 Task: Manage the "News details" page in the site builder.
Action: Mouse moved to (977, 70)
Screenshot: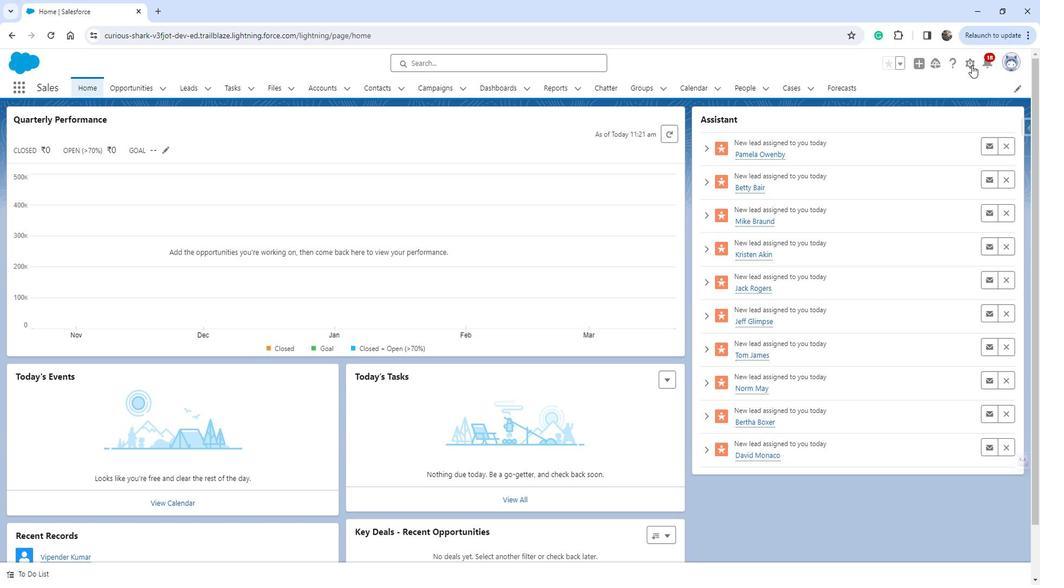 
Action: Mouse pressed left at (977, 70)
Screenshot: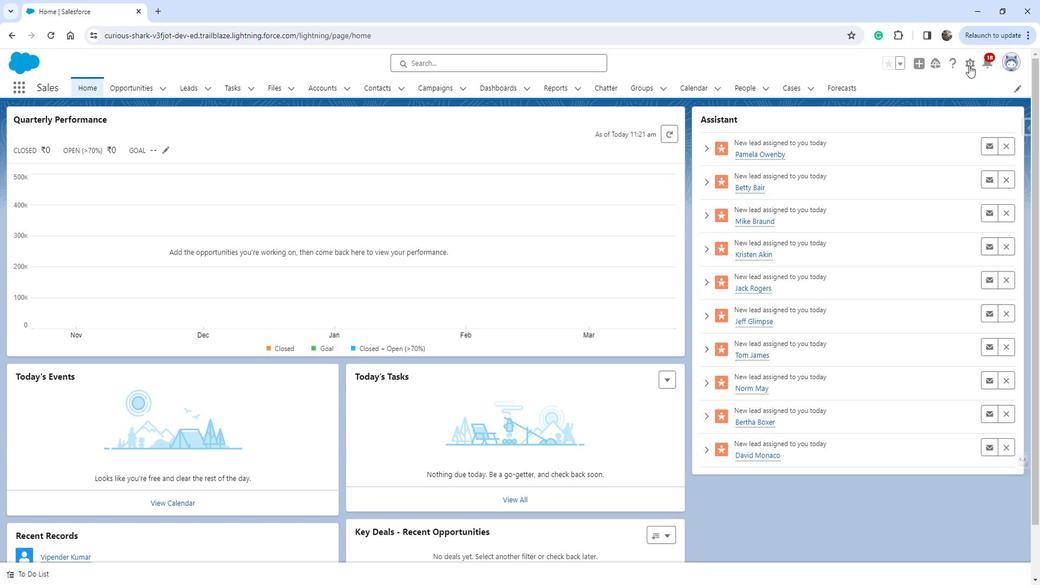 
Action: Mouse moved to (932, 104)
Screenshot: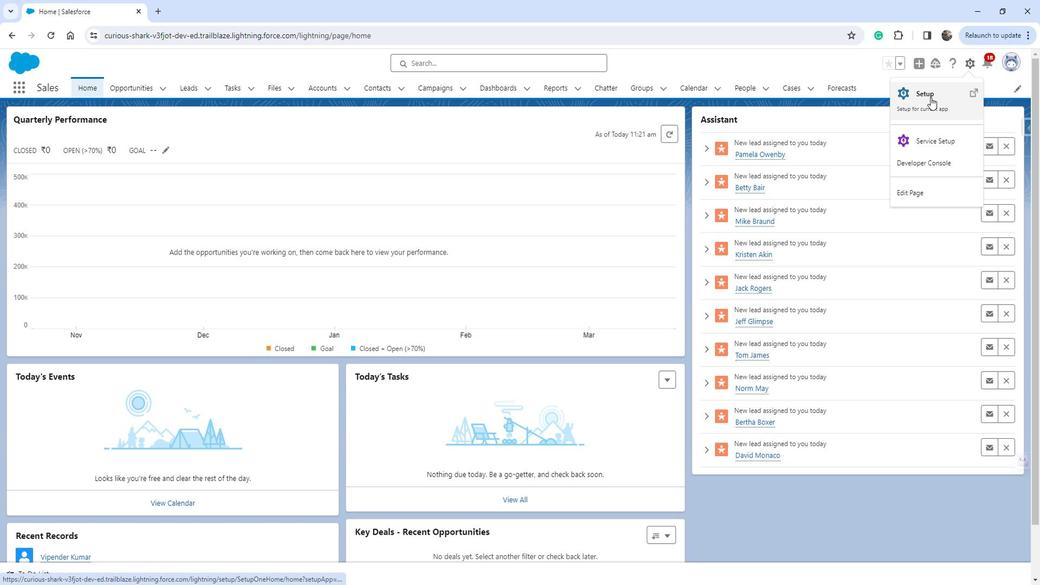 
Action: Mouse pressed left at (932, 104)
Screenshot: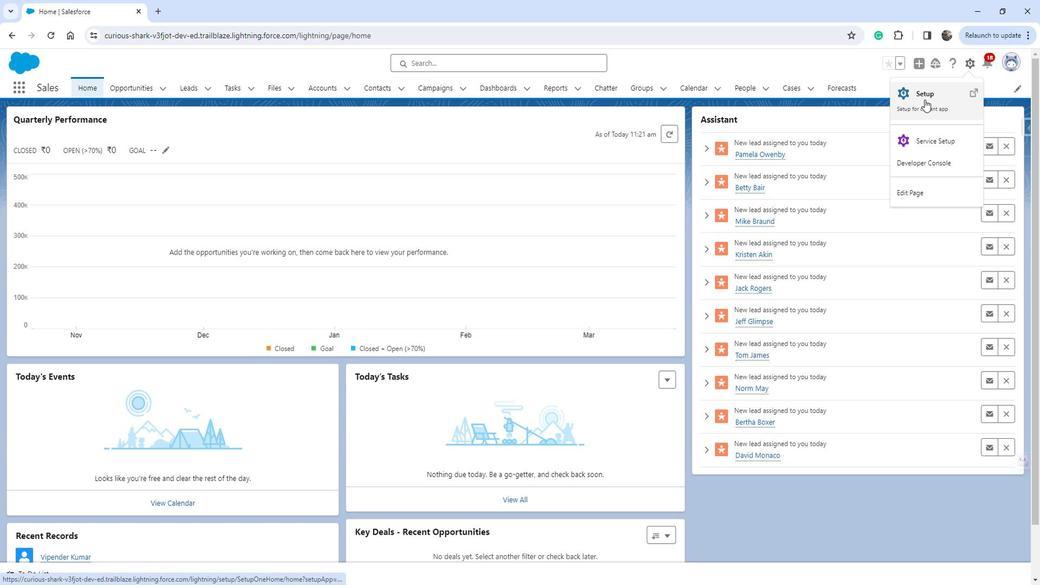 
Action: Mouse moved to (88, 332)
Screenshot: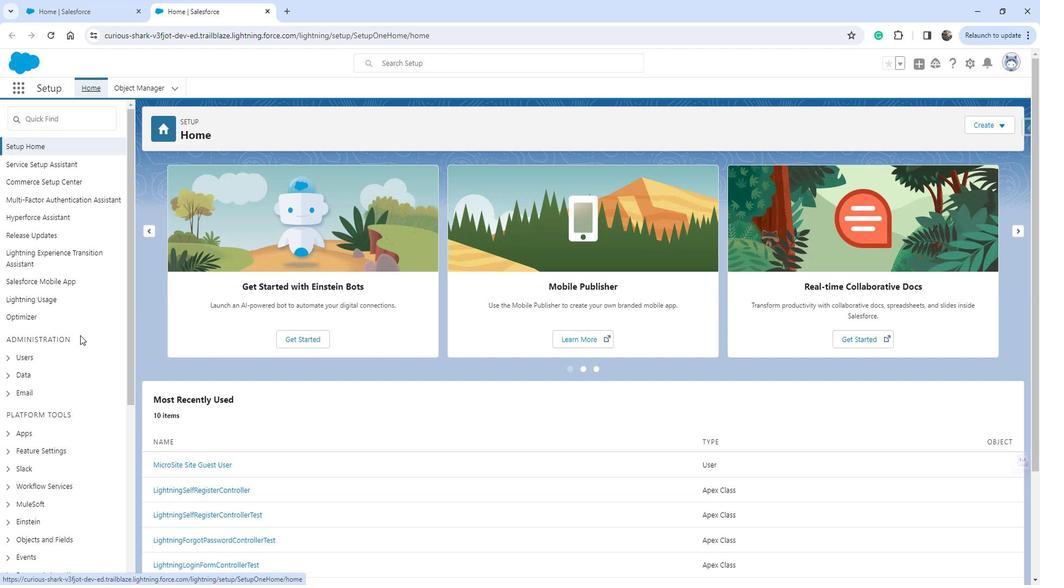 
Action: Mouse scrolled (88, 332) with delta (0, 0)
Screenshot: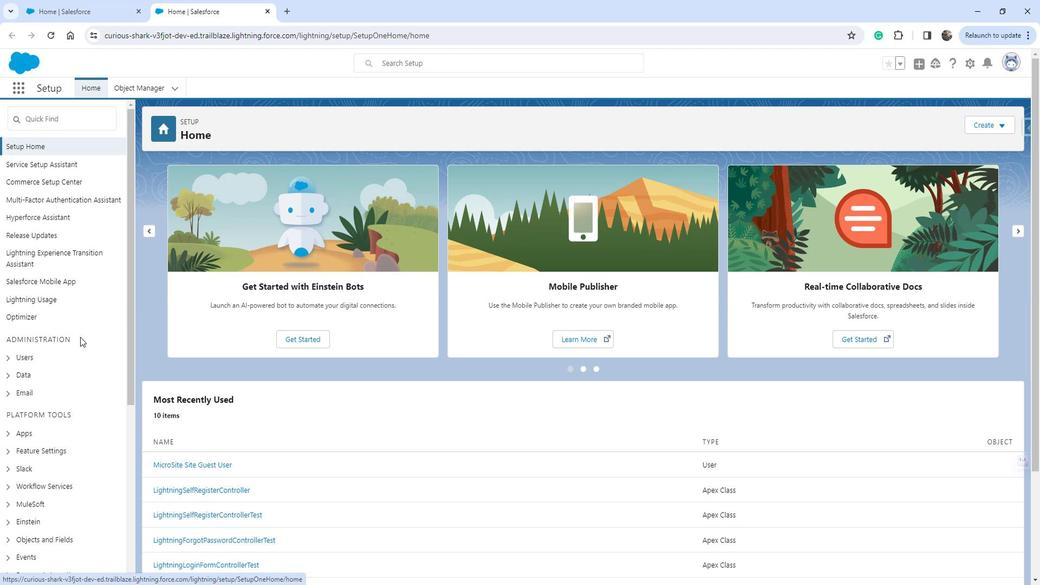 
Action: Mouse scrolled (88, 332) with delta (0, 0)
Screenshot: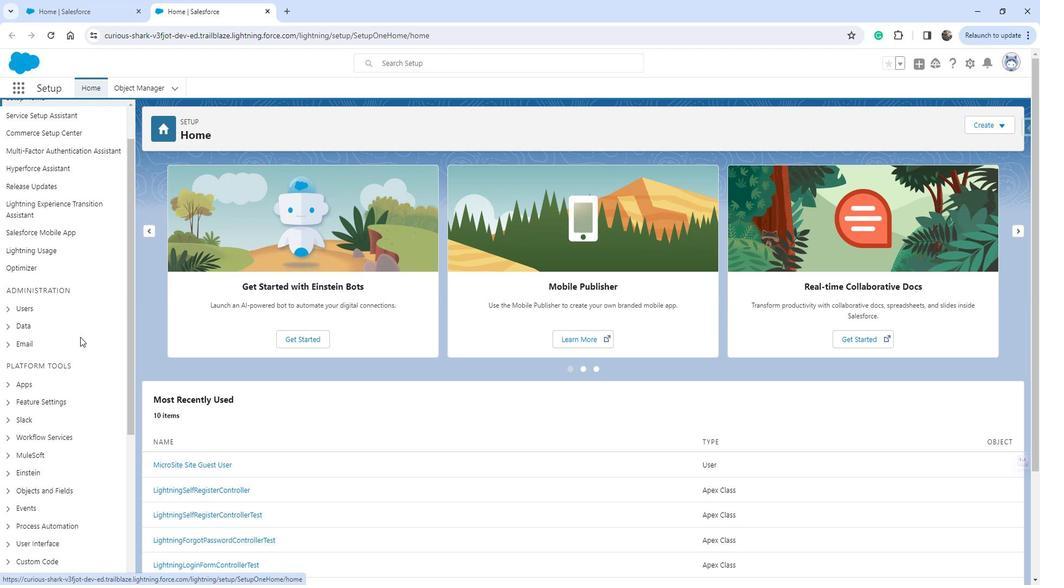 
Action: Mouse moved to (12, 333)
Screenshot: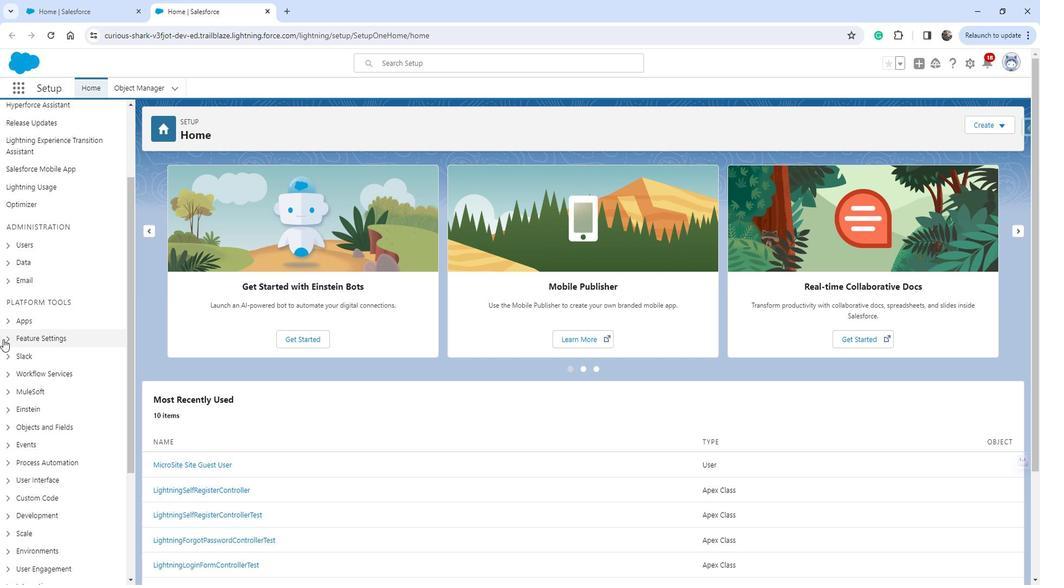 
Action: Mouse pressed left at (12, 333)
Screenshot: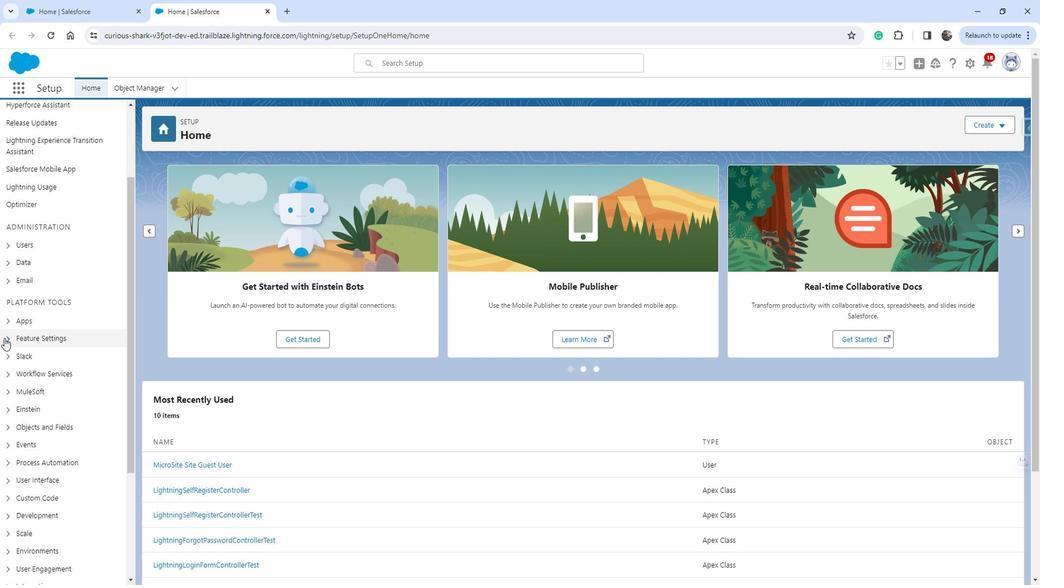 
Action: Mouse moved to (83, 341)
Screenshot: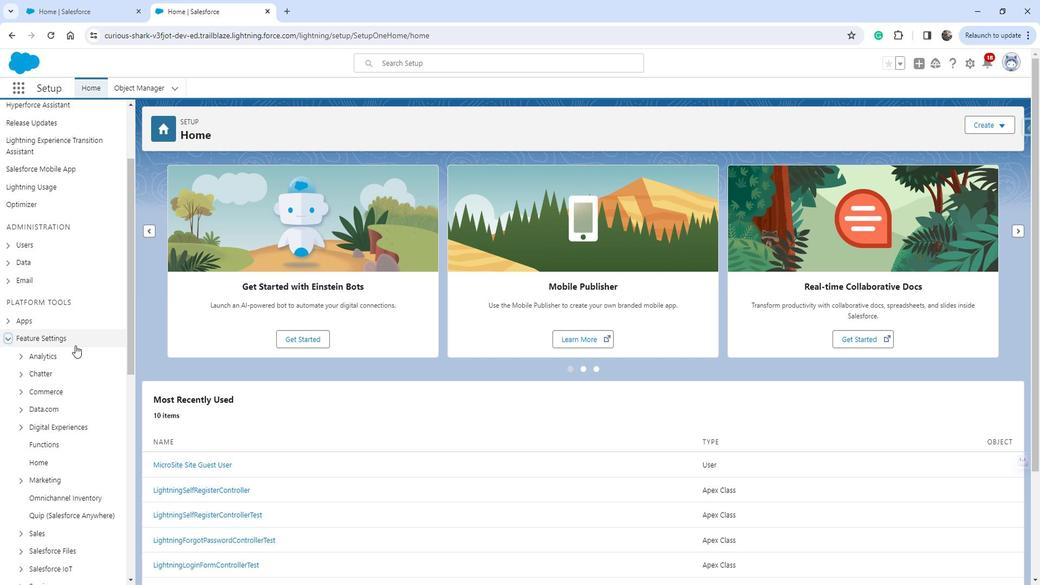 
Action: Mouse scrolled (83, 340) with delta (0, 0)
Screenshot: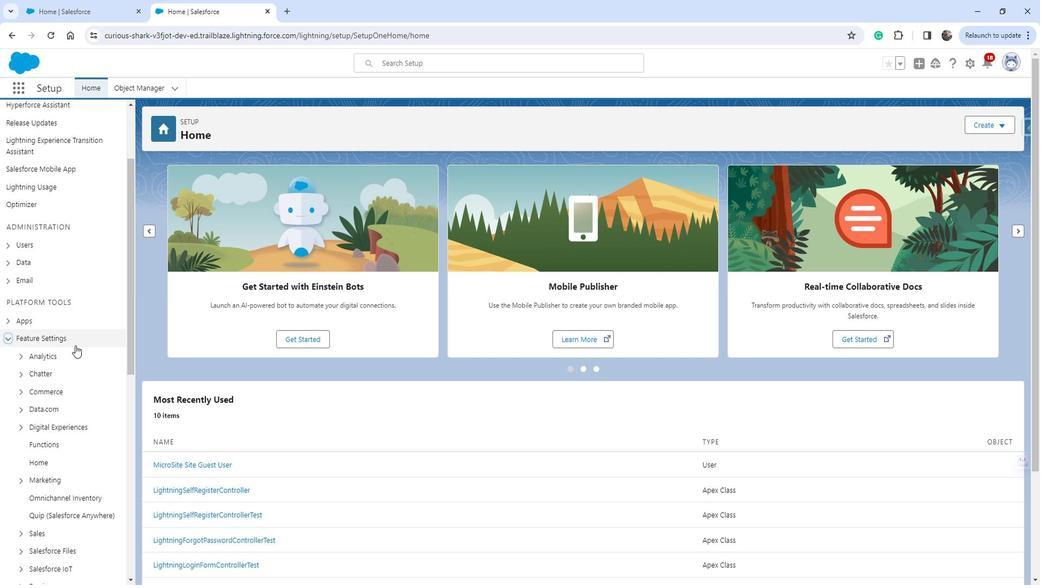 
Action: Mouse scrolled (83, 340) with delta (0, 0)
Screenshot: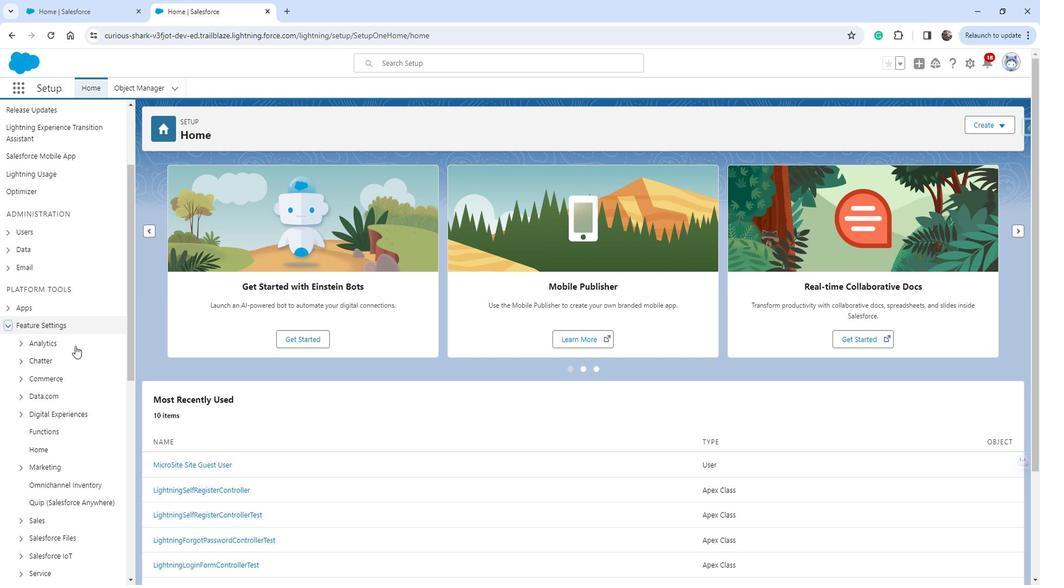 
Action: Mouse moved to (30, 312)
Screenshot: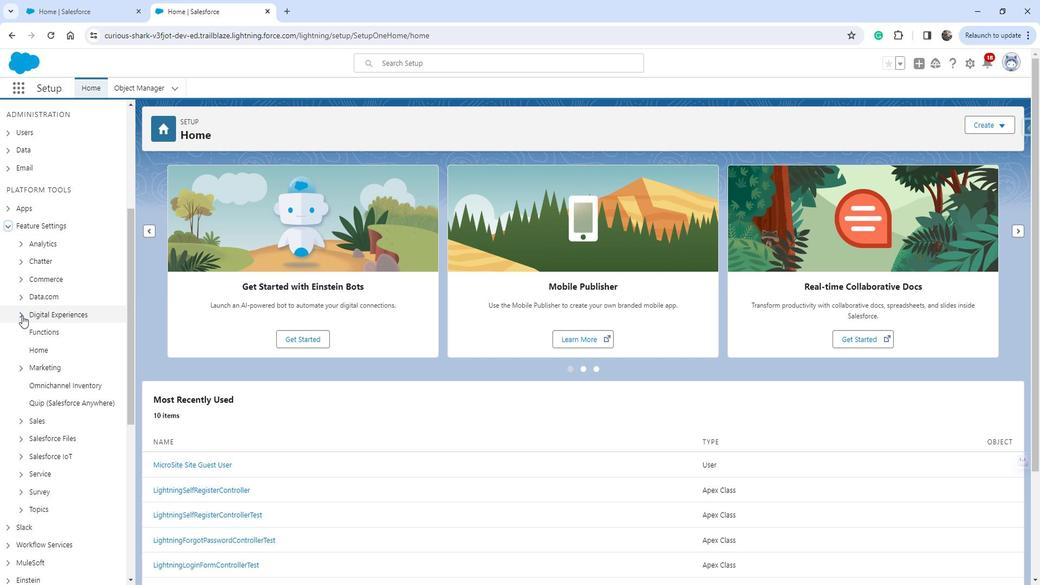 
Action: Mouse pressed left at (30, 312)
Screenshot: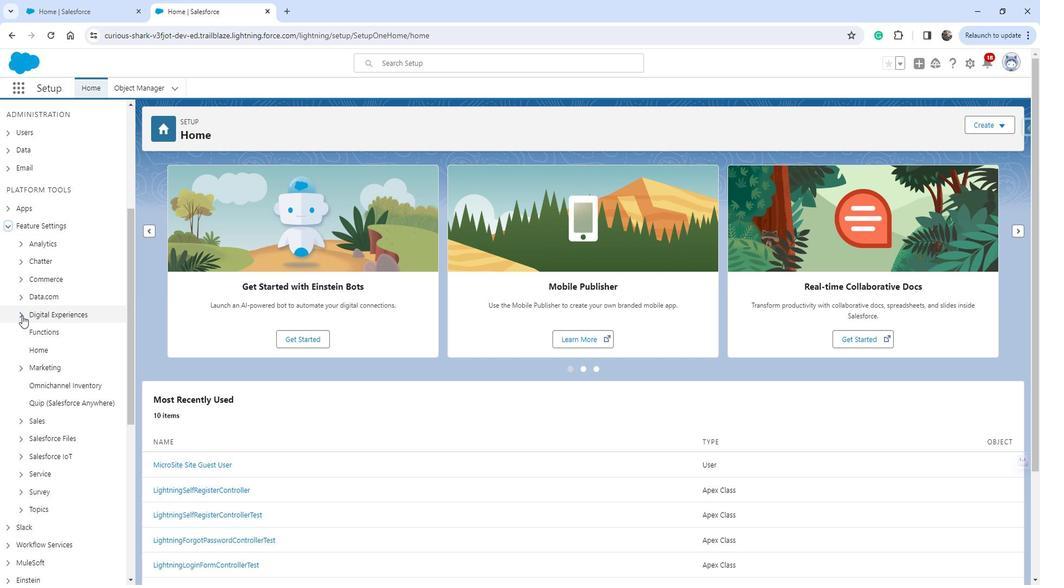 
Action: Mouse moved to (55, 326)
Screenshot: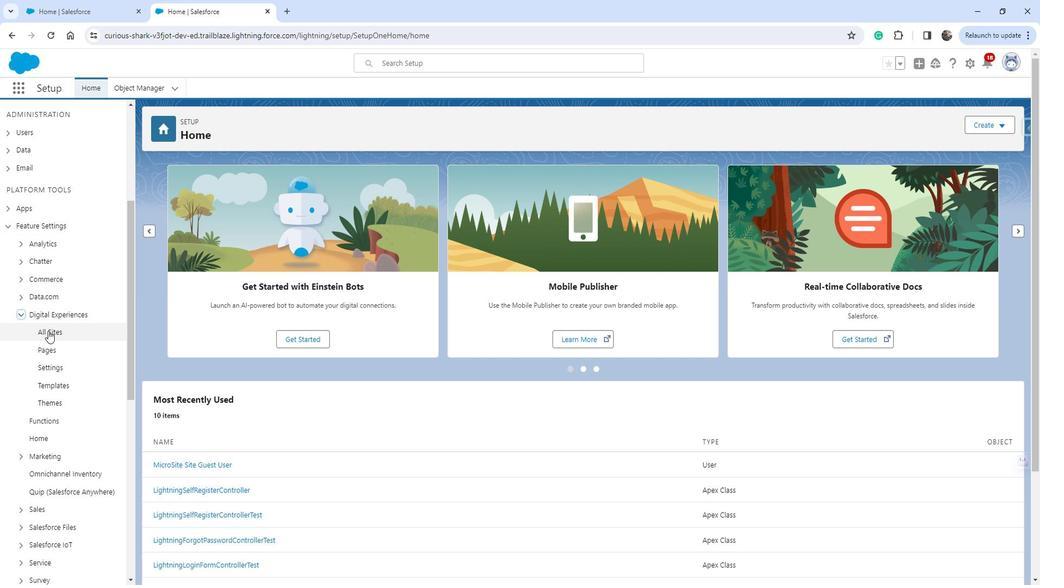 
Action: Mouse pressed left at (55, 326)
Screenshot: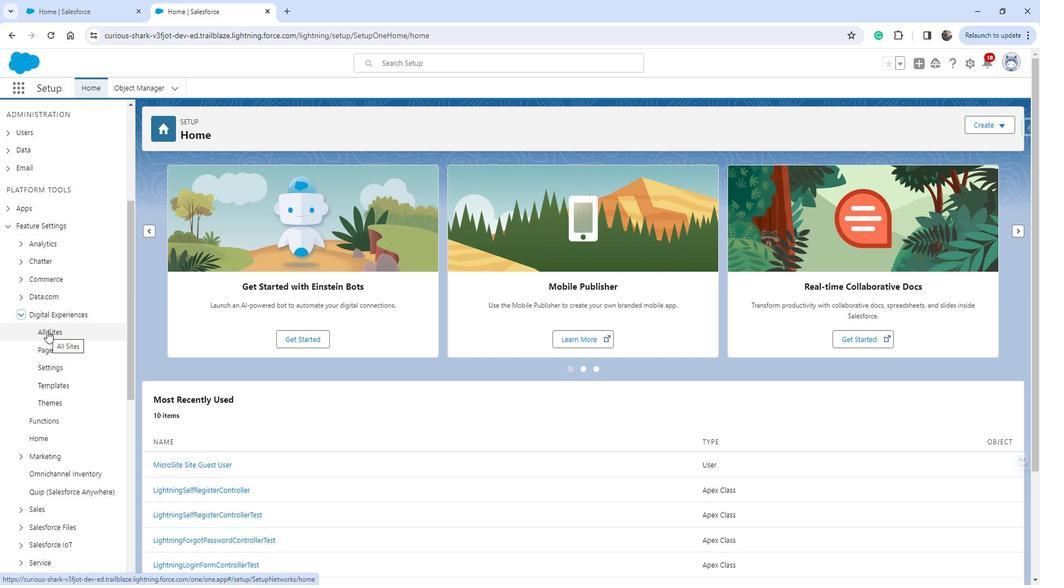 
Action: Mouse moved to (178, 256)
Screenshot: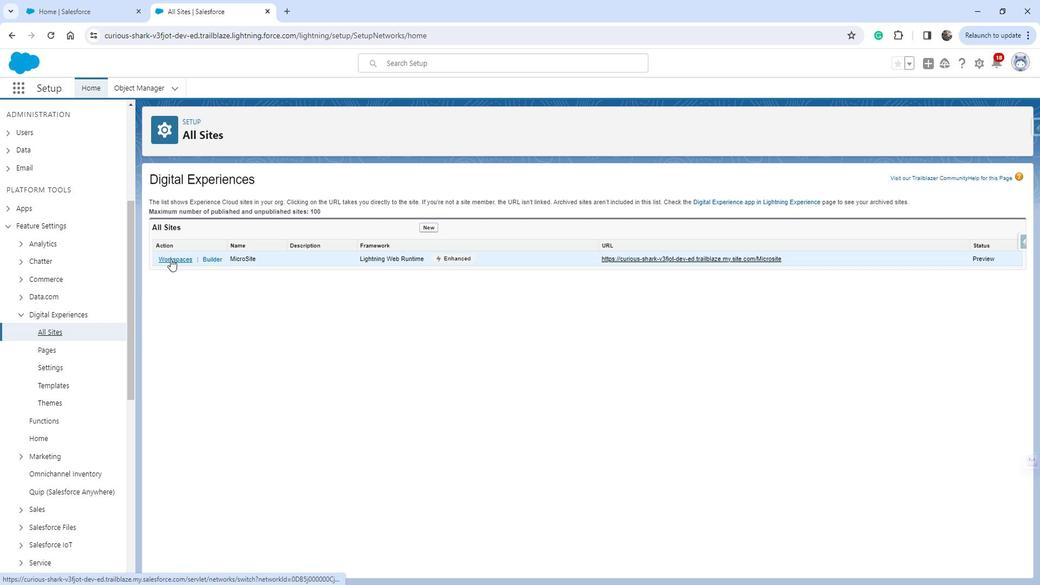 
Action: Mouse pressed left at (178, 256)
Screenshot: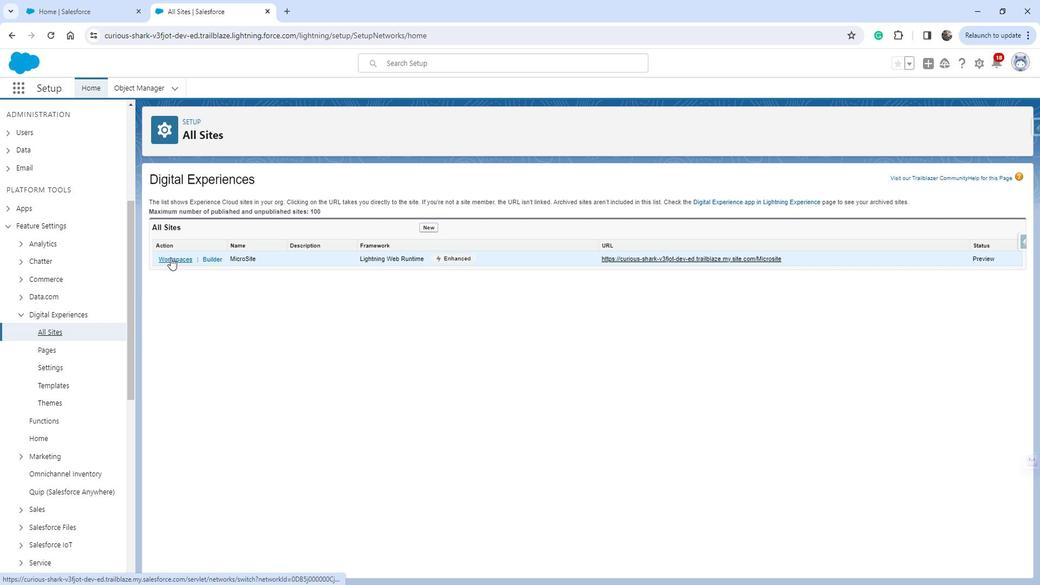 
Action: Mouse moved to (114, 230)
Screenshot: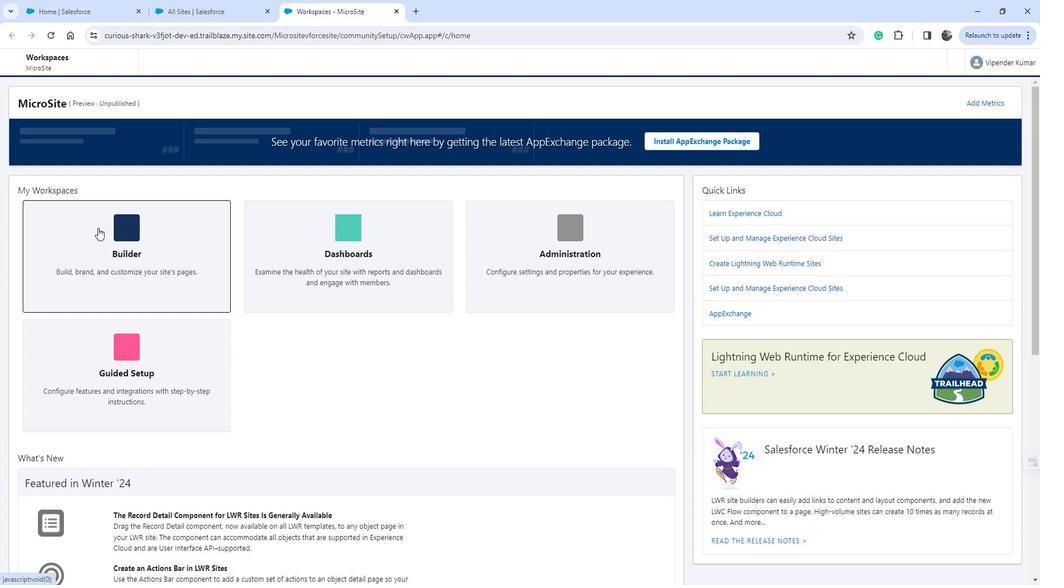 
Action: Mouse pressed left at (114, 230)
Screenshot: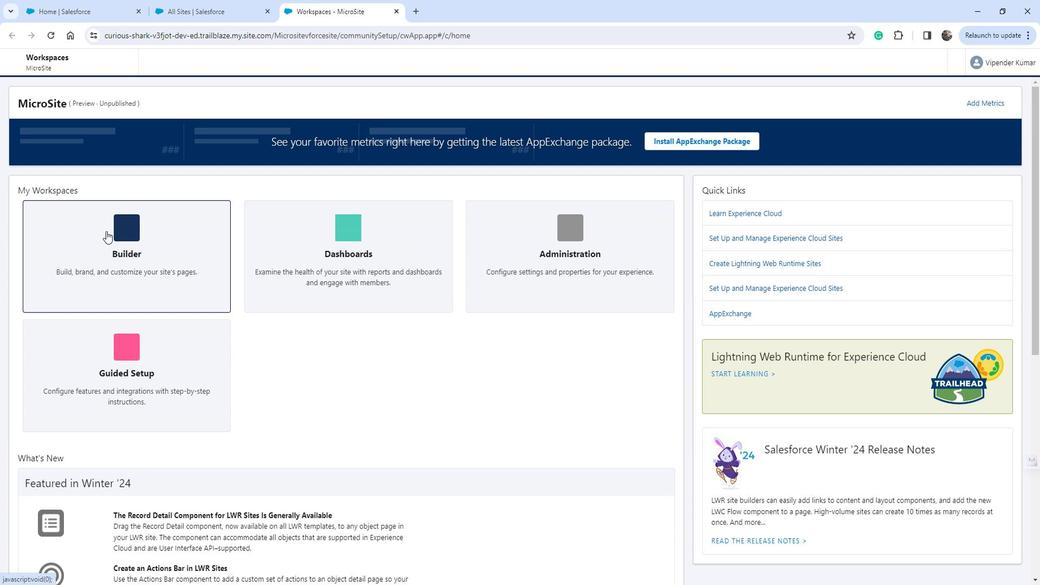 
Action: Mouse moved to (163, 73)
Screenshot: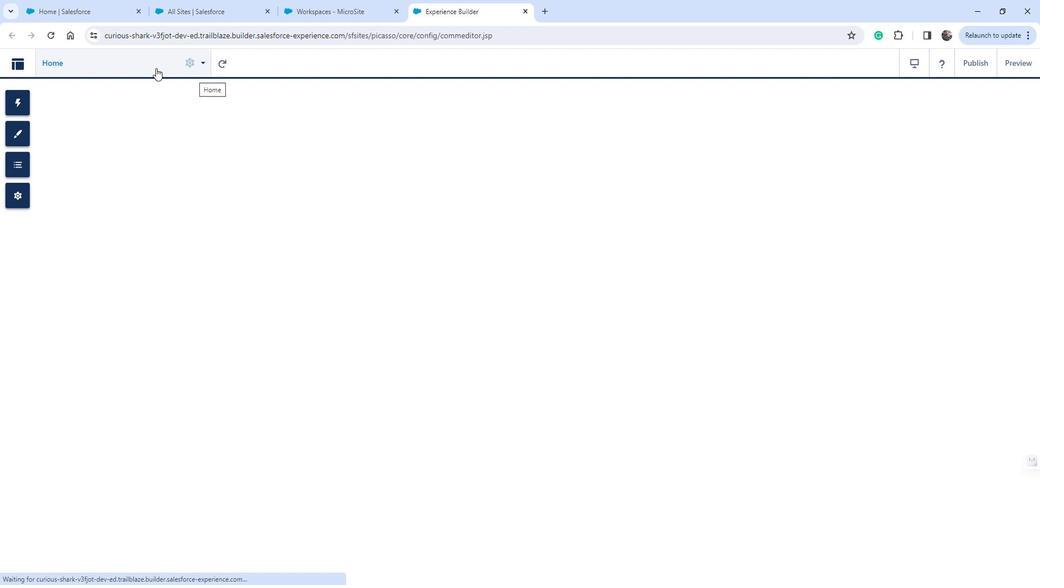 
Action: Mouse pressed left at (163, 73)
Screenshot: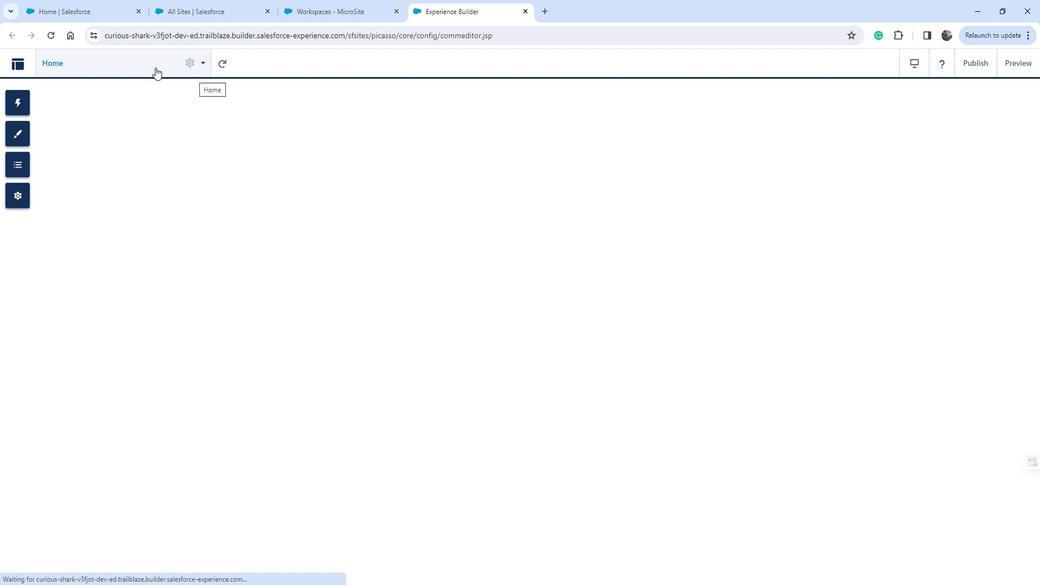 
Action: Mouse moved to (52, 230)
Screenshot: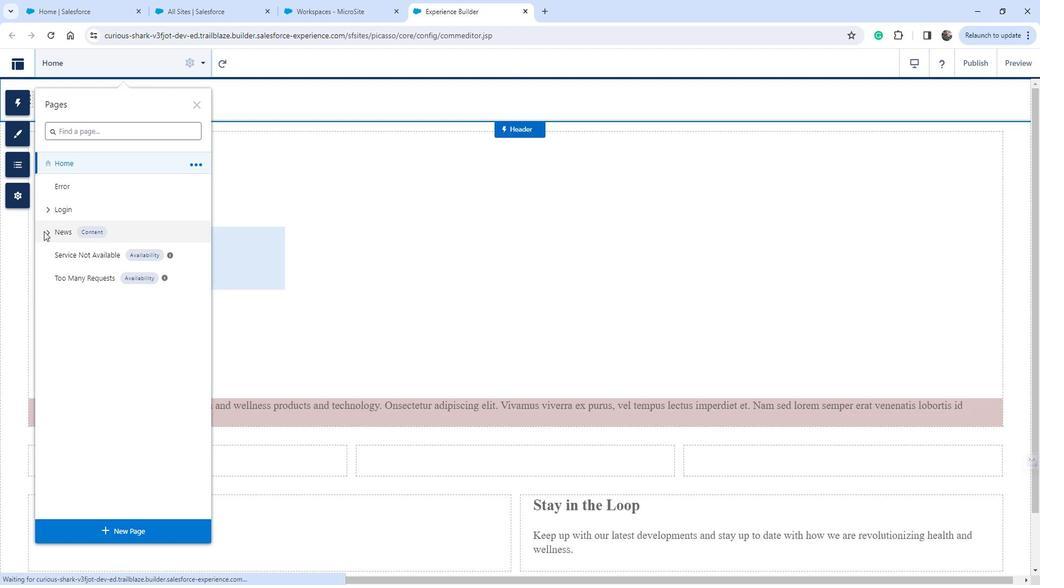 
Action: Mouse pressed left at (52, 230)
Screenshot: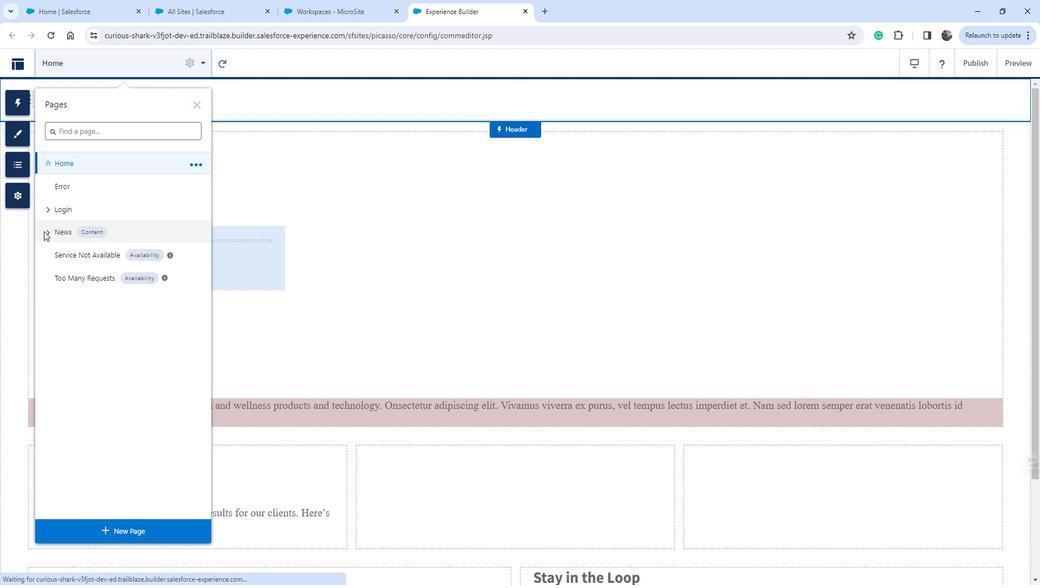 
Action: Mouse moved to (56, 229)
Screenshot: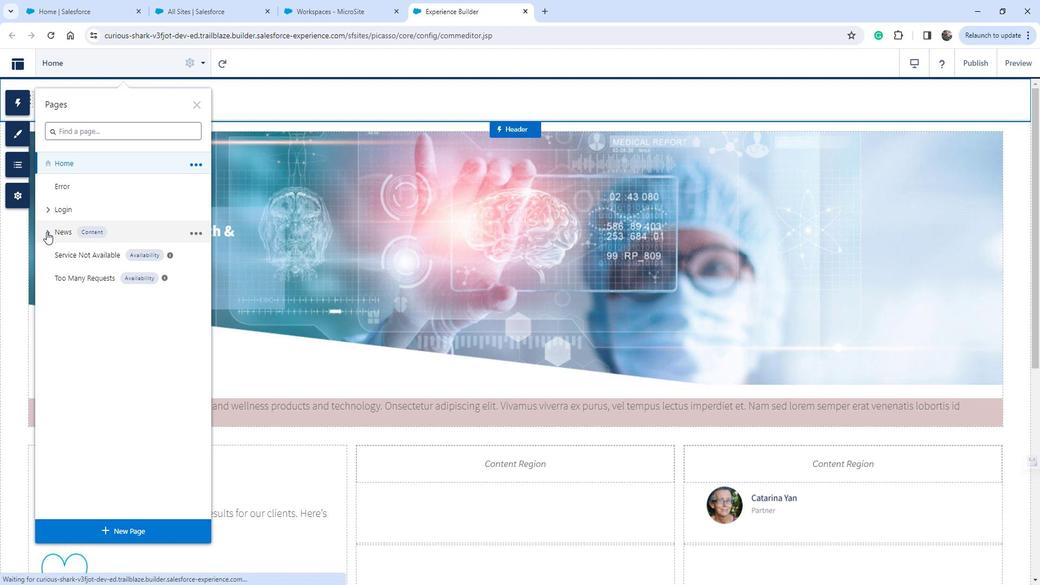 
Action: Mouse pressed left at (56, 229)
Screenshot: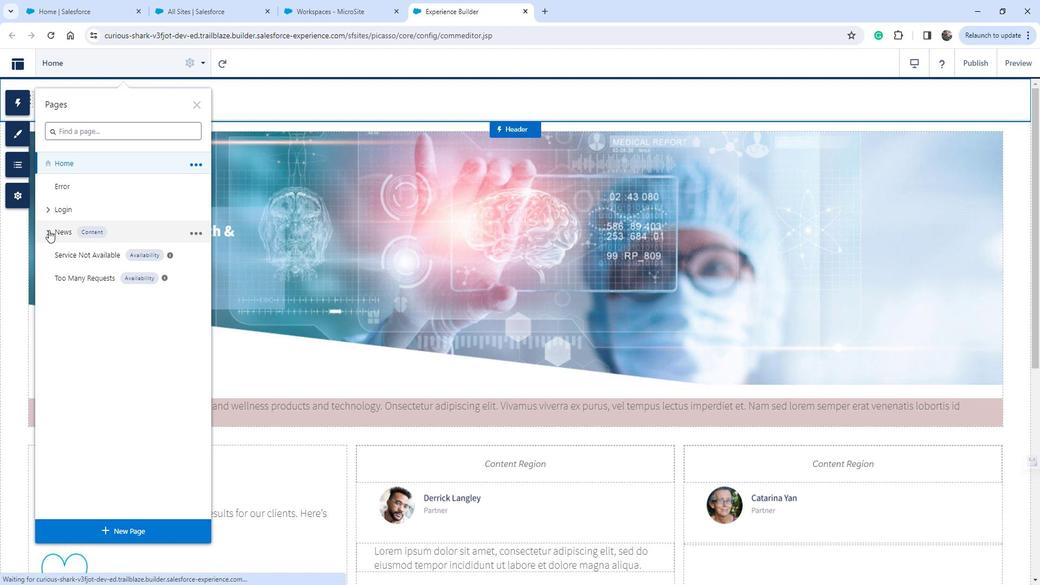 
Action: Mouse moved to (94, 254)
Screenshot: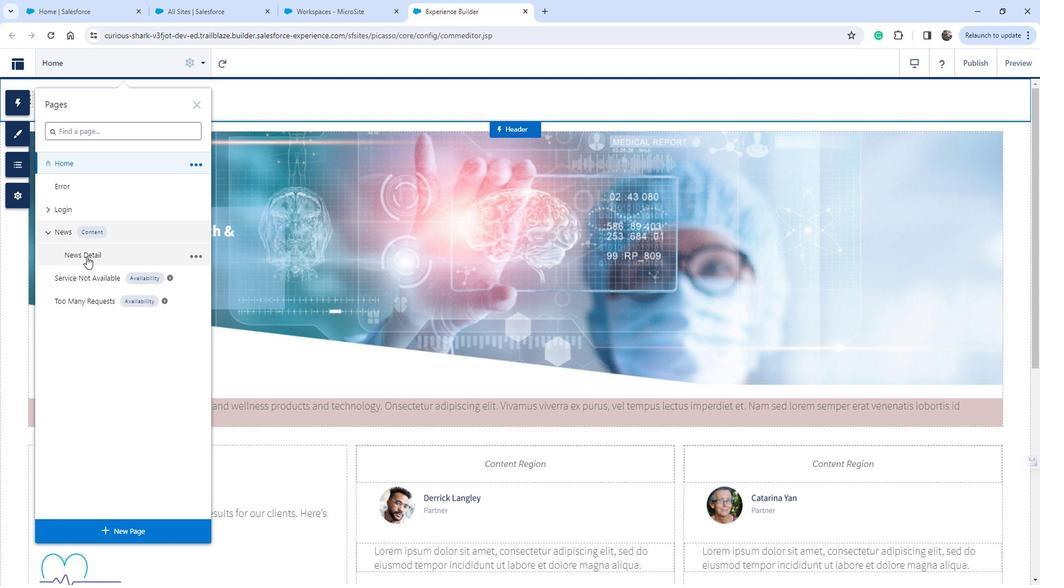 
Action: Mouse pressed left at (94, 254)
Screenshot: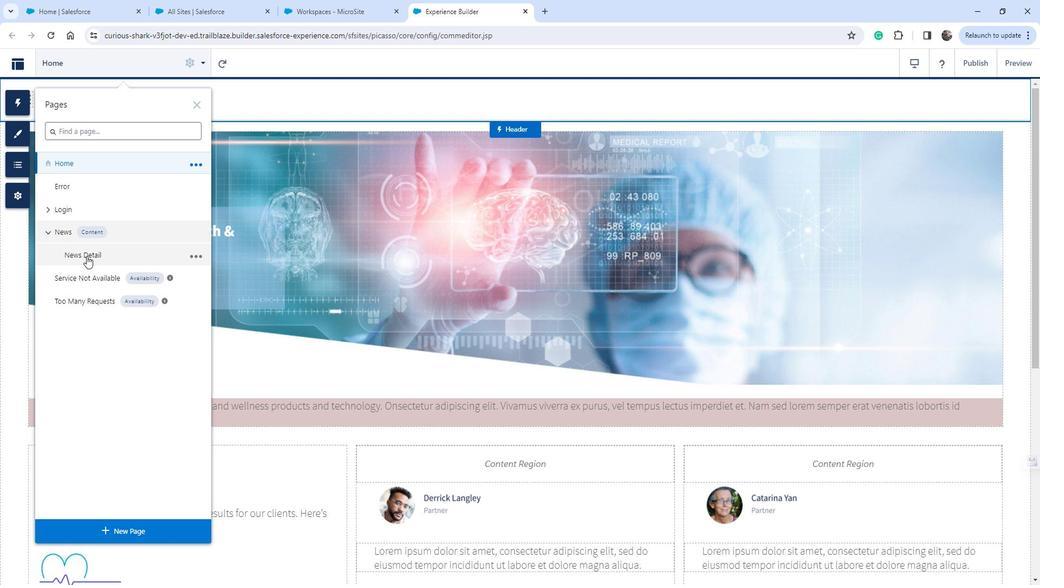 
Action: Mouse moved to (529, 208)
Screenshot: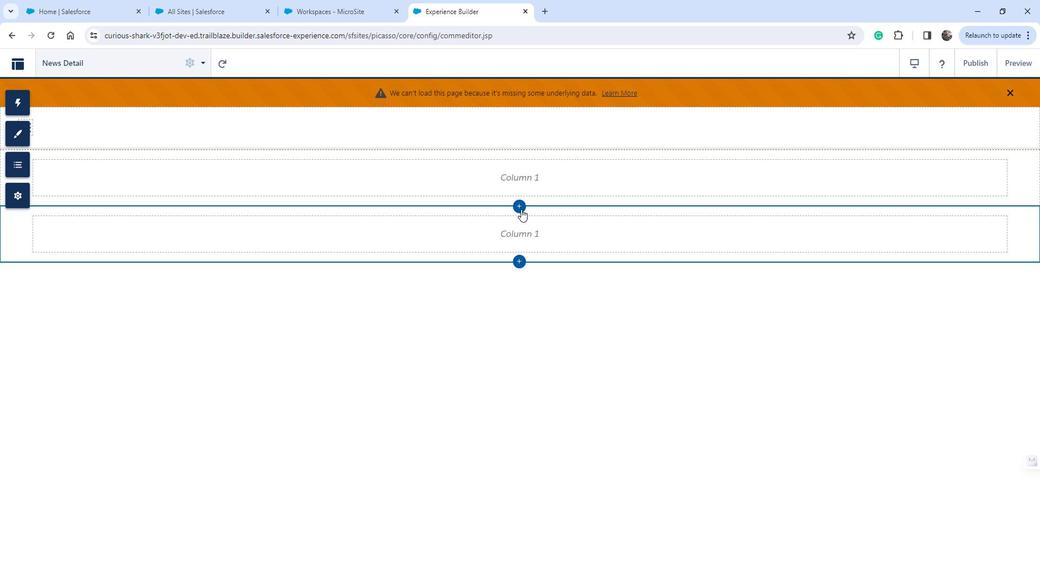 
Action: Mouse pressed left at (529, 208)
Screenshot: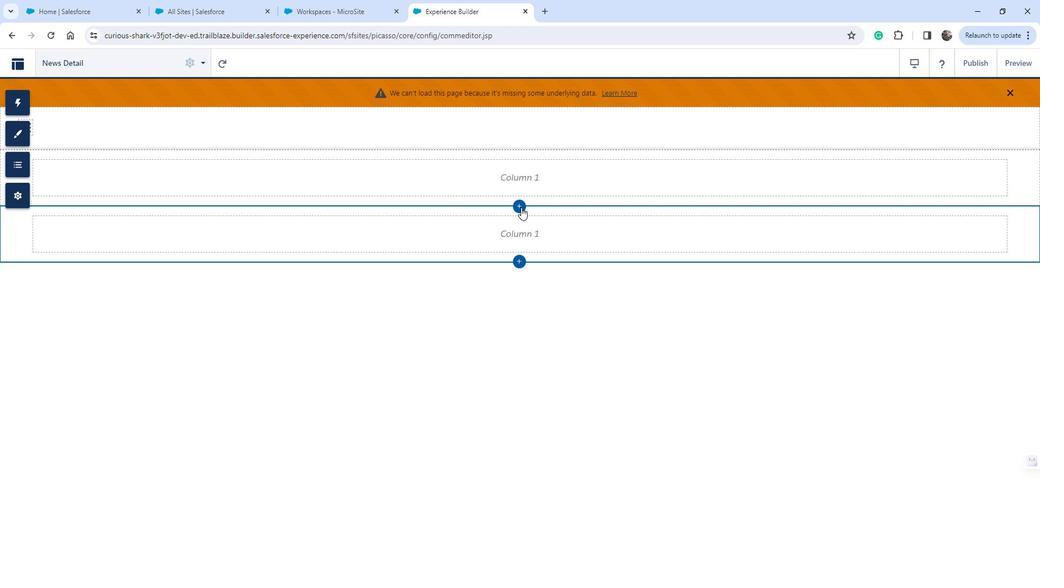 
Action: Mouse moved to (975, 170)
Screenshot: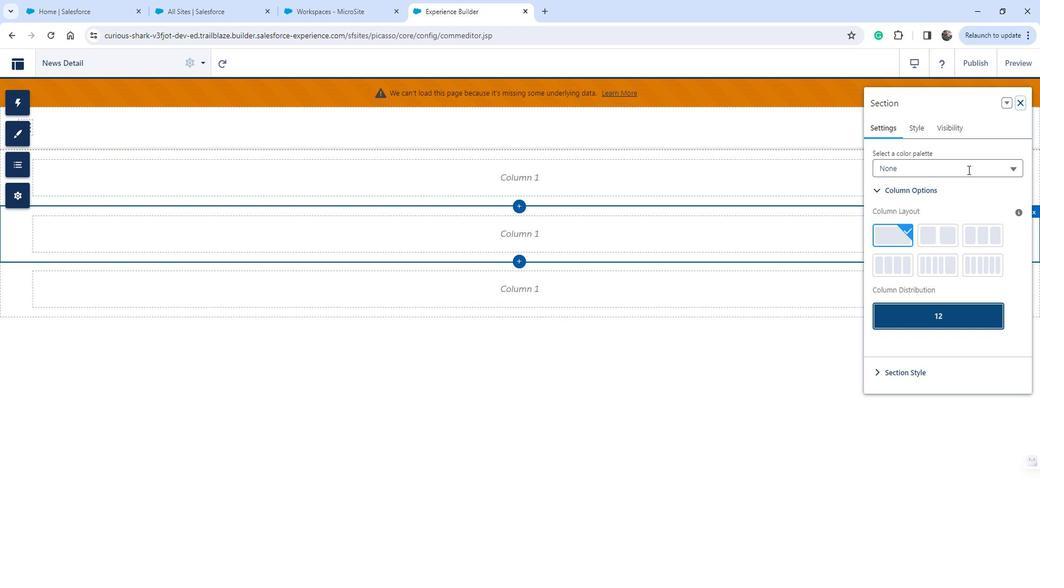 
Action: Mouse pressed left at (975, 170)
Screenshot: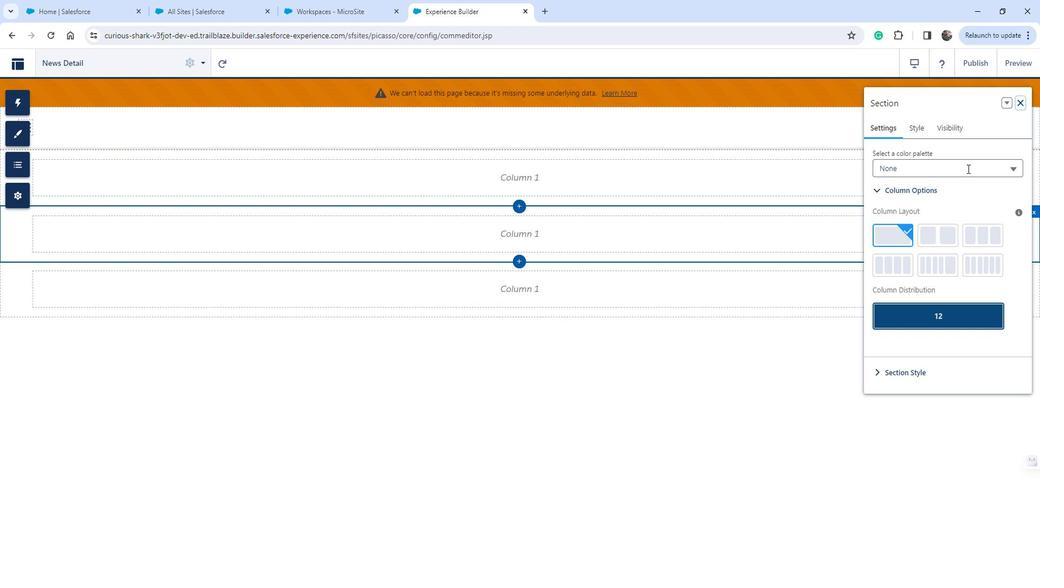 
Action: Mouse moved to (923, 212)
Screenshot: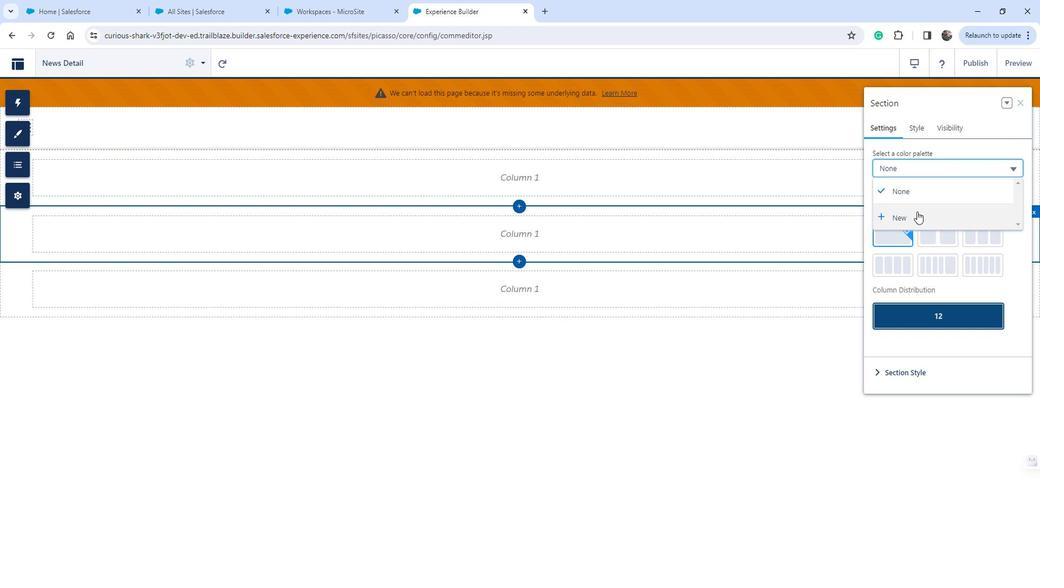 
Action: Mouse pressed left at (923, 212)
Screenshot: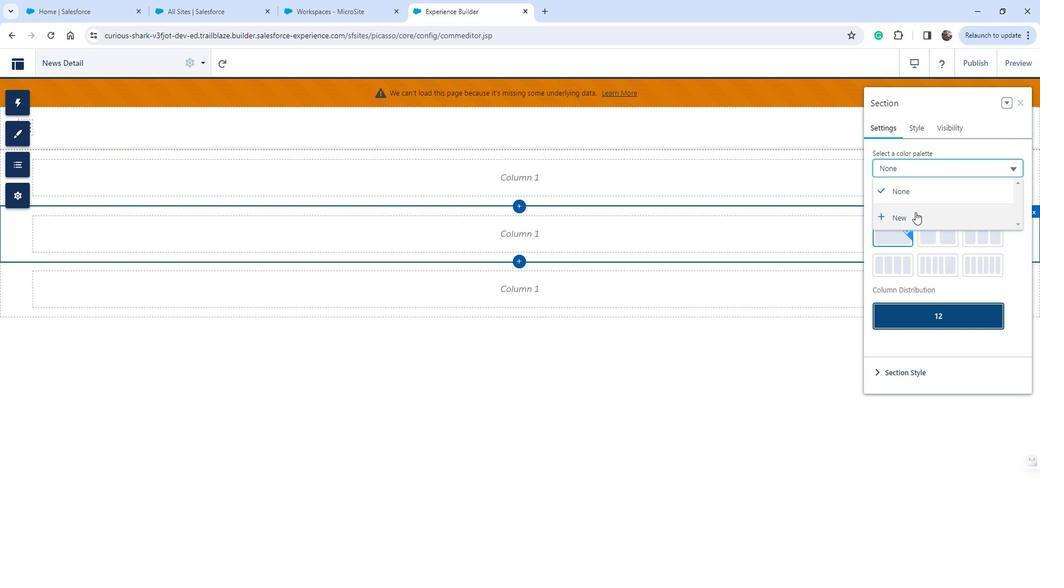 
Action: Mouse moved to (573, 349)
Screenshot: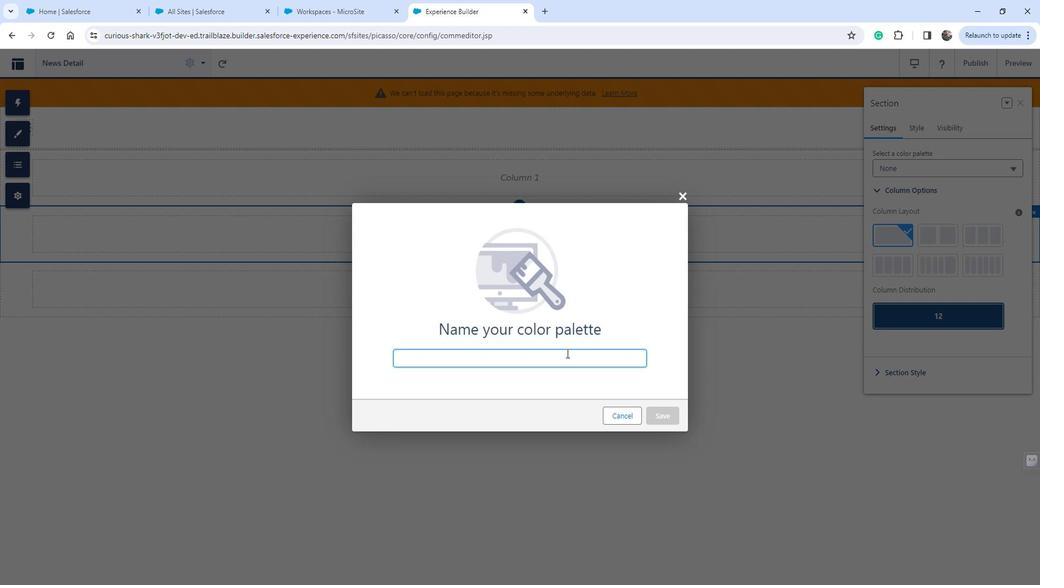 
Action: Key pressed <Key.shift>Blue
Screenshot: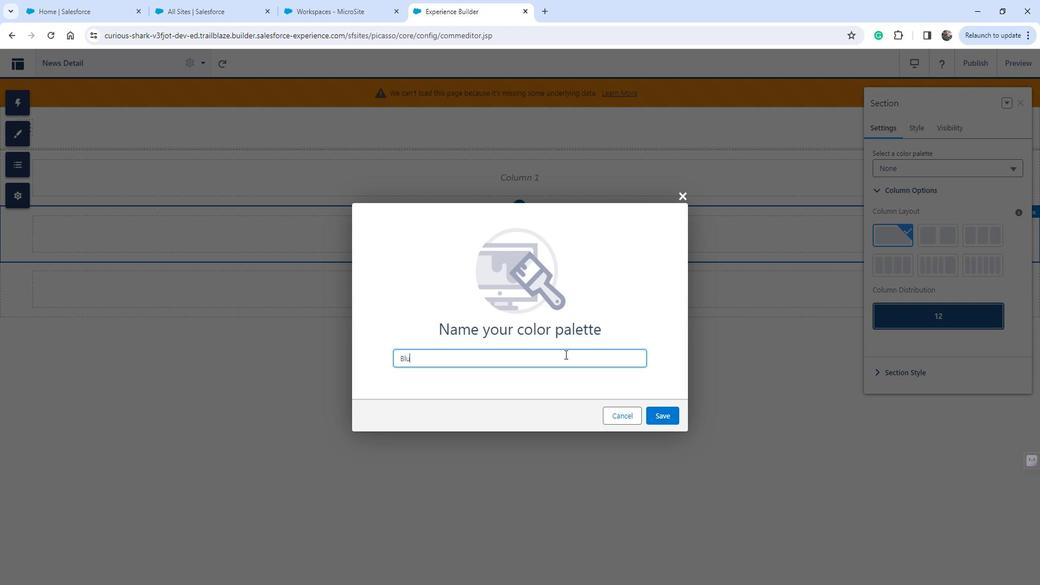 
Action: Mouse moved to (682, 404)
Screenshot: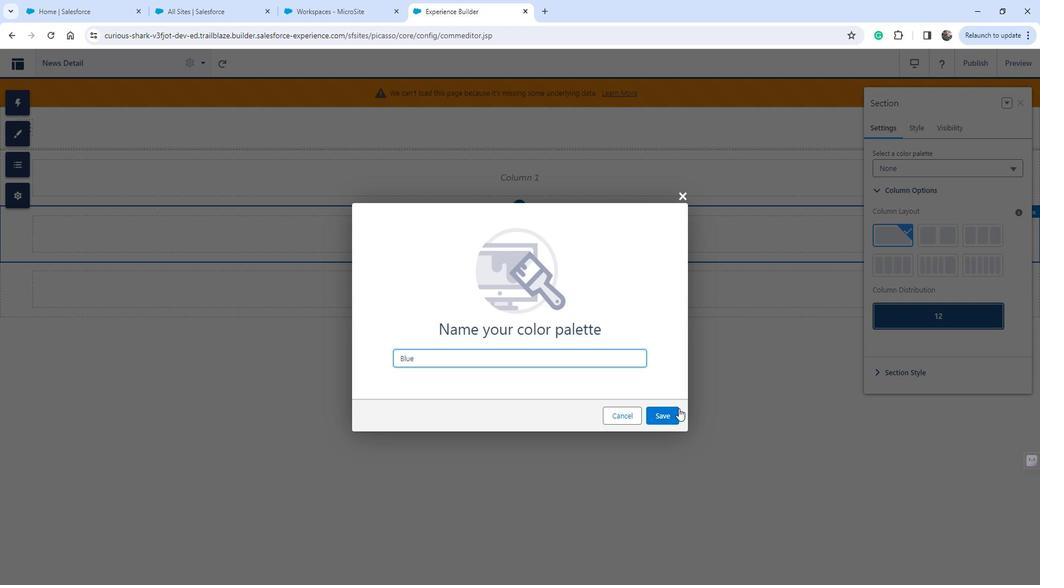 
Action: Mouse pressed left at (682, 404)
Screenshot: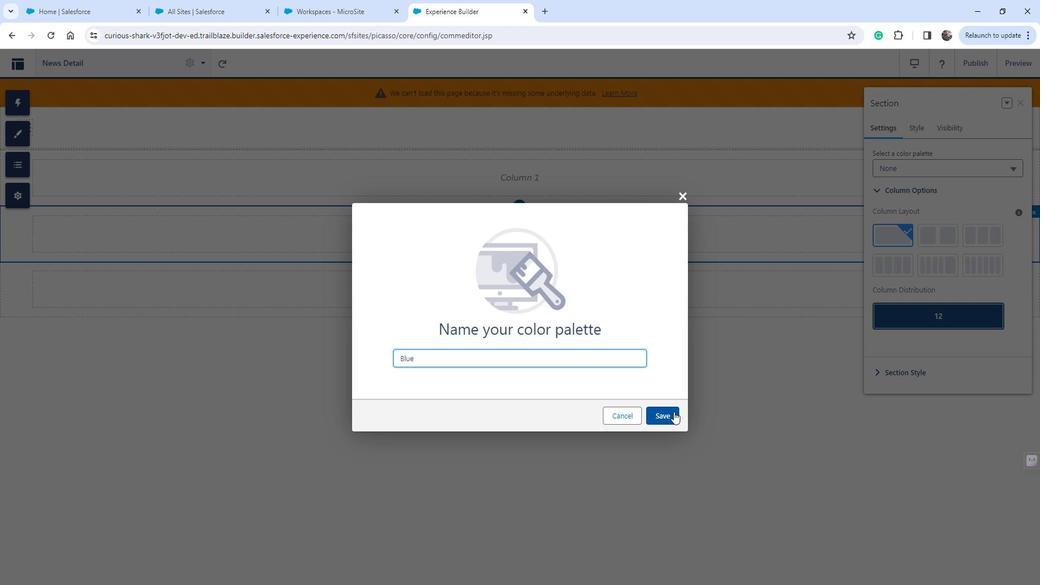 
Action: Mouse moved to (949, 254)
Screenshot: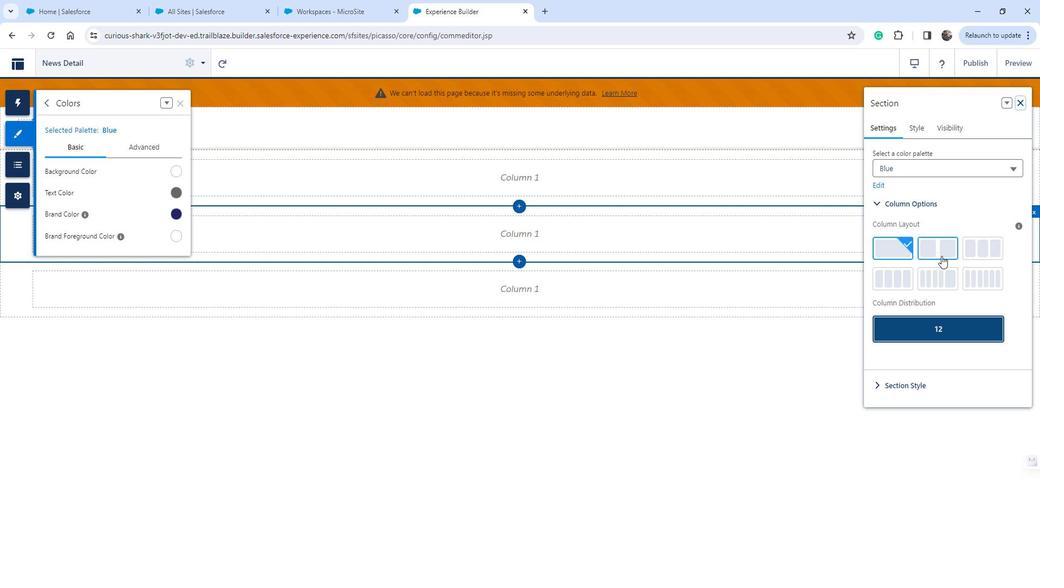 
Action: Mouse pressed left at (949, 254)
Screenshot: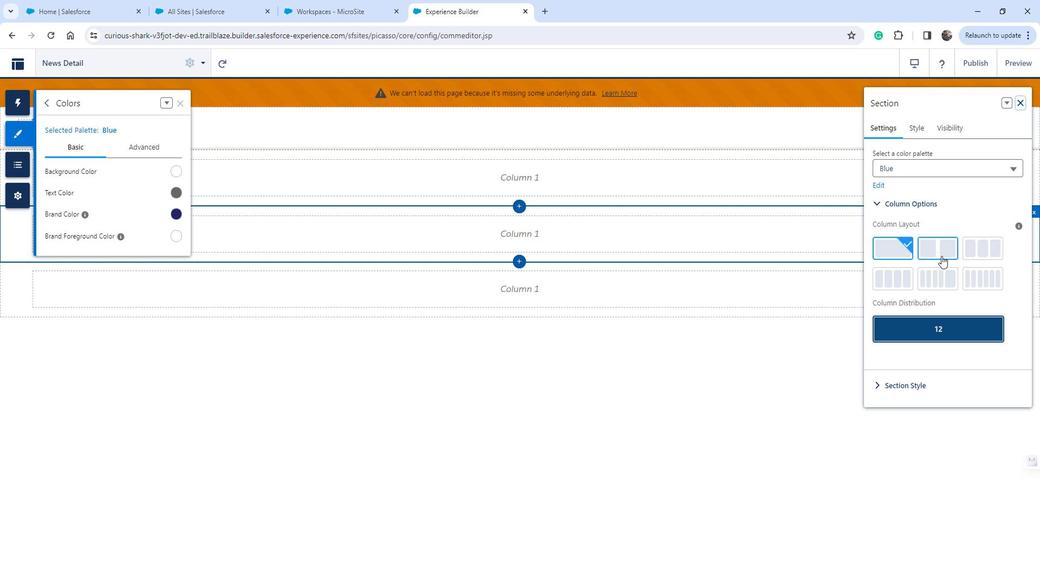 
Action: Mouse moved to (892, 382)
Screenshot: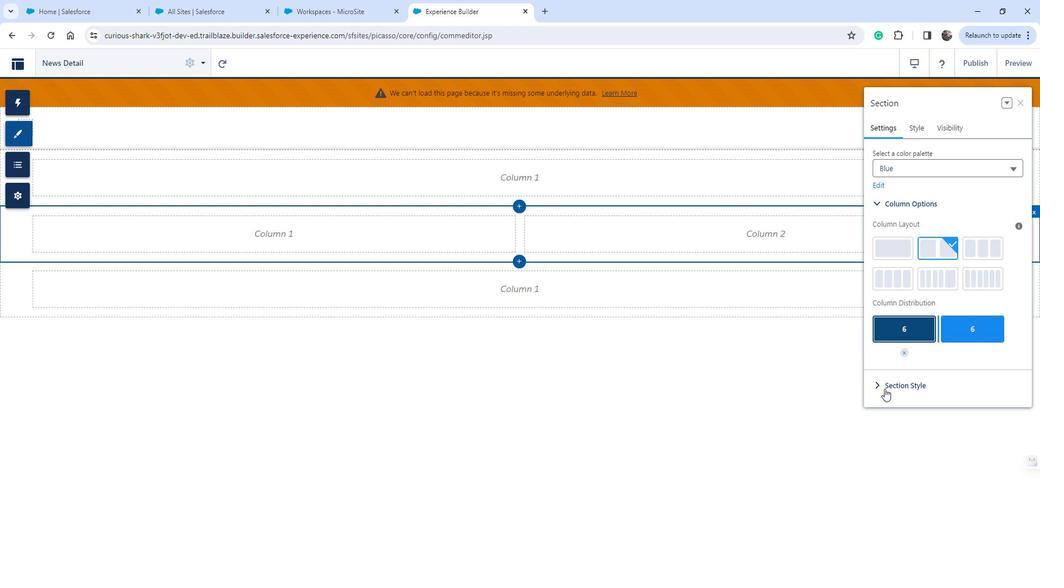 
Action: Mouse pressed left at (892, 382)
Screenshot: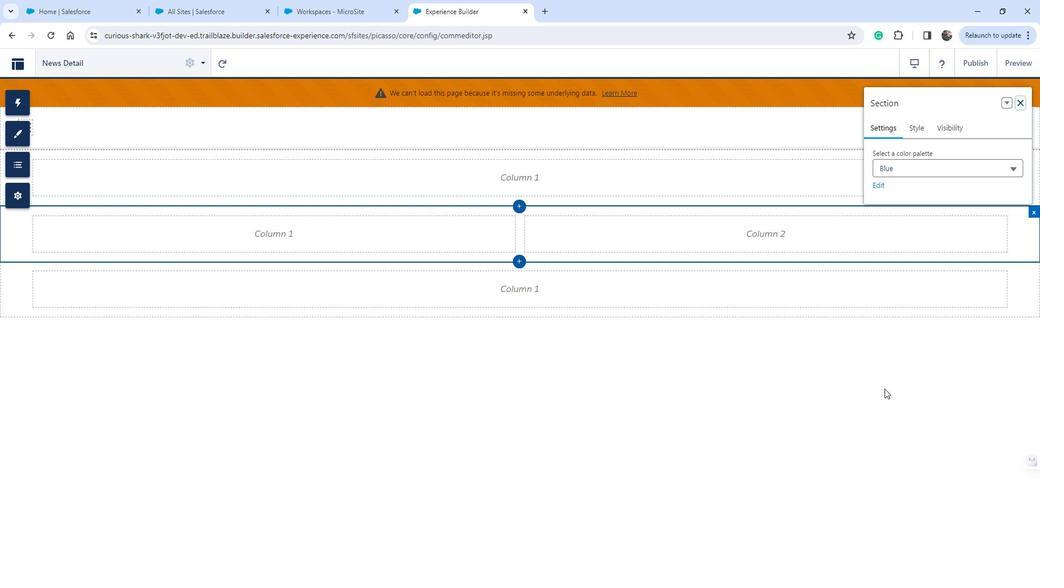 
Action: Mouse moved to (914, 238)
Screenshot: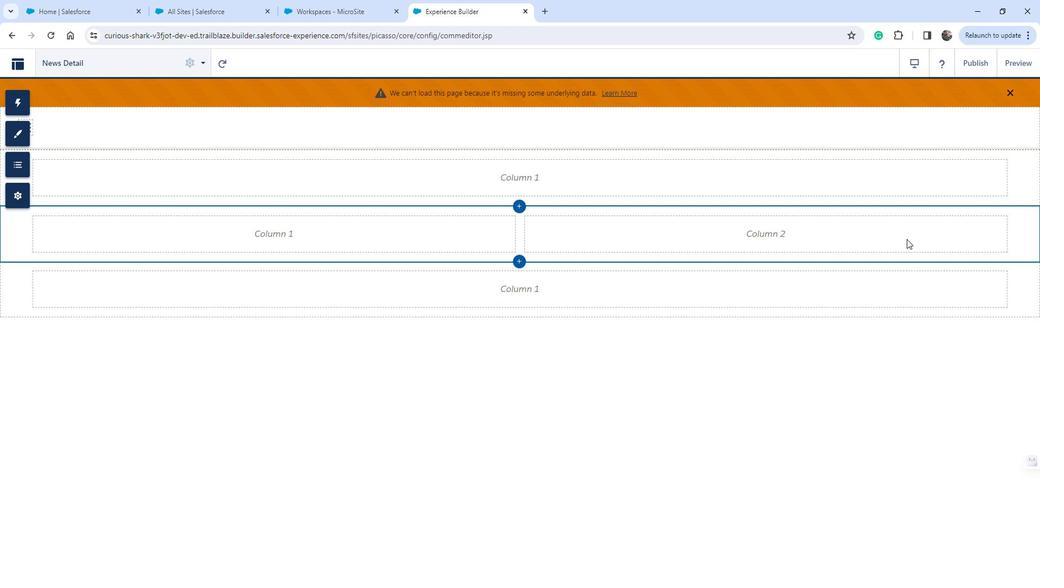 
Action: Mouse pressed left at (914, 238)
Screenshot: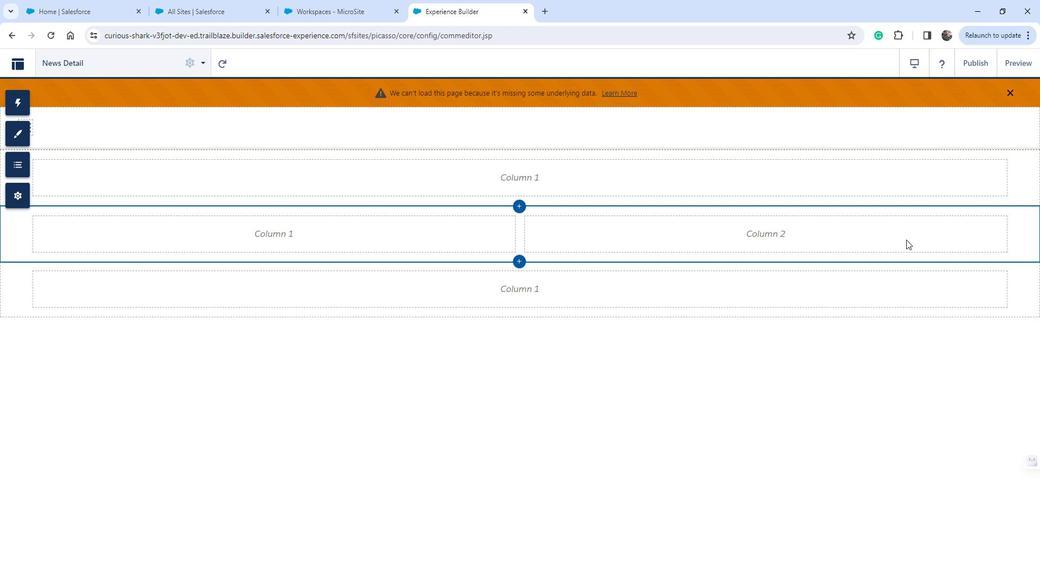 
Action: Mouse moved to (889, 376)
Screenshot: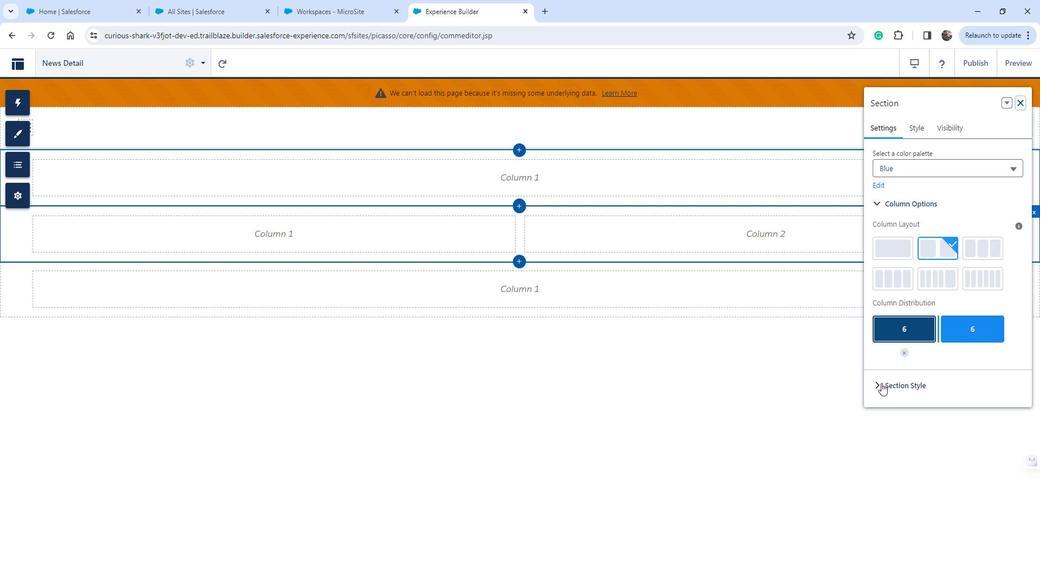 
Action: Mouse pressed left at (889, 376)
Screenshot: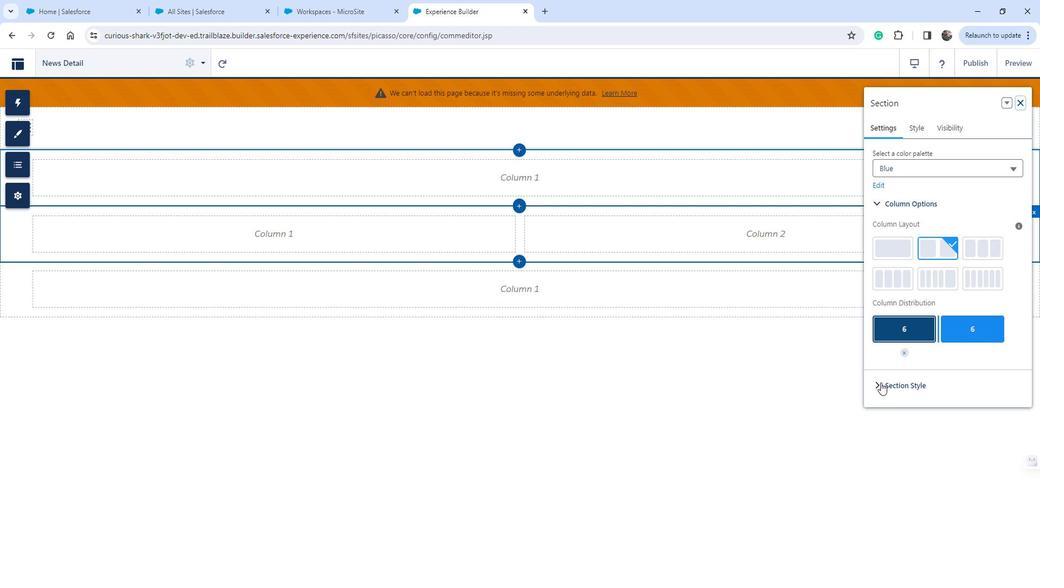 
Action: Mouse moved to (954, 394)
Screenshot: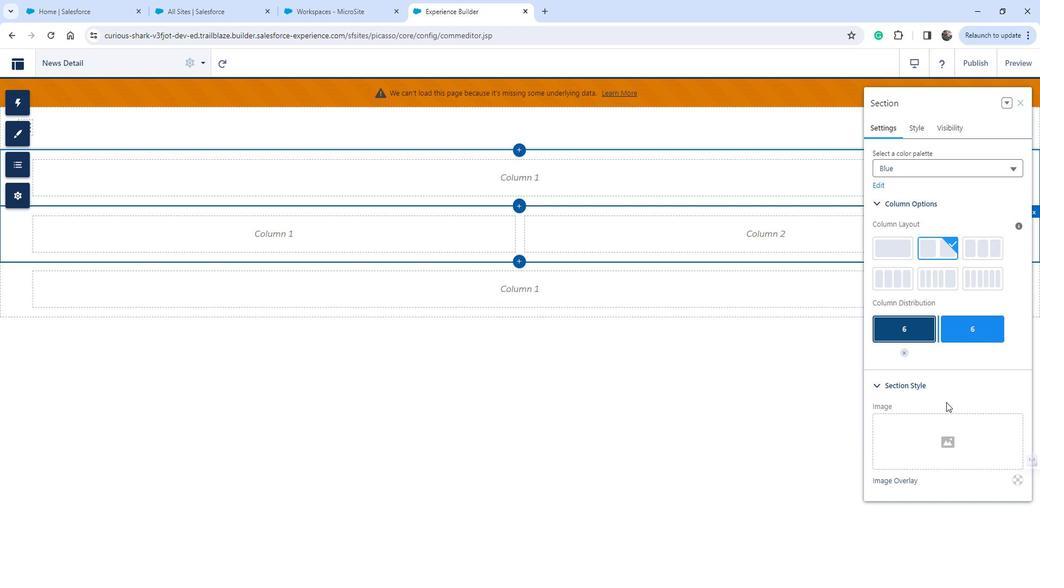 
Action: Mouse scrolled (954, 393) with delta (0, 0)
Screenshot: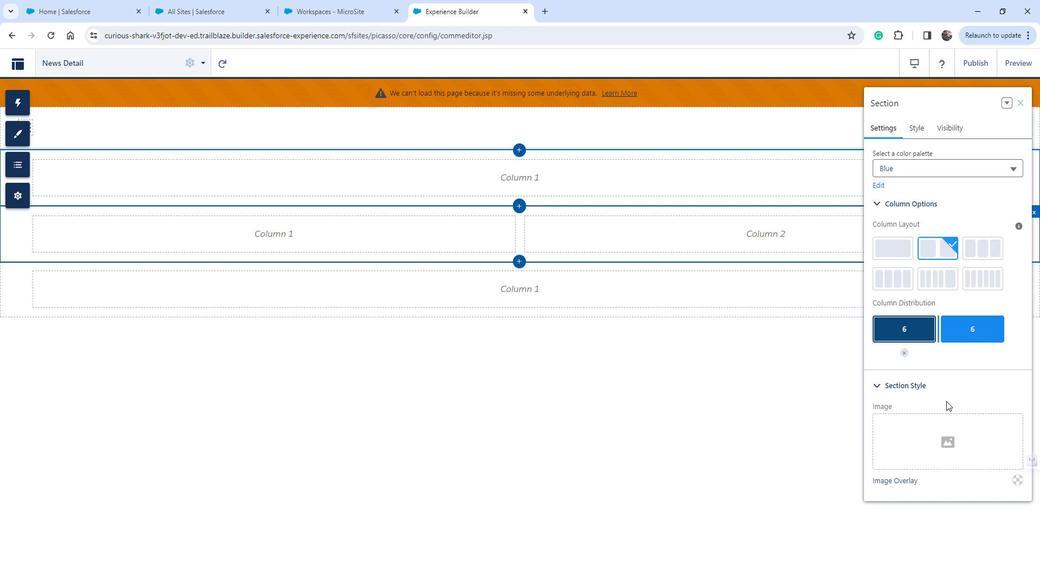 
Action: Mouse moved to (925, 133)
Screenshot: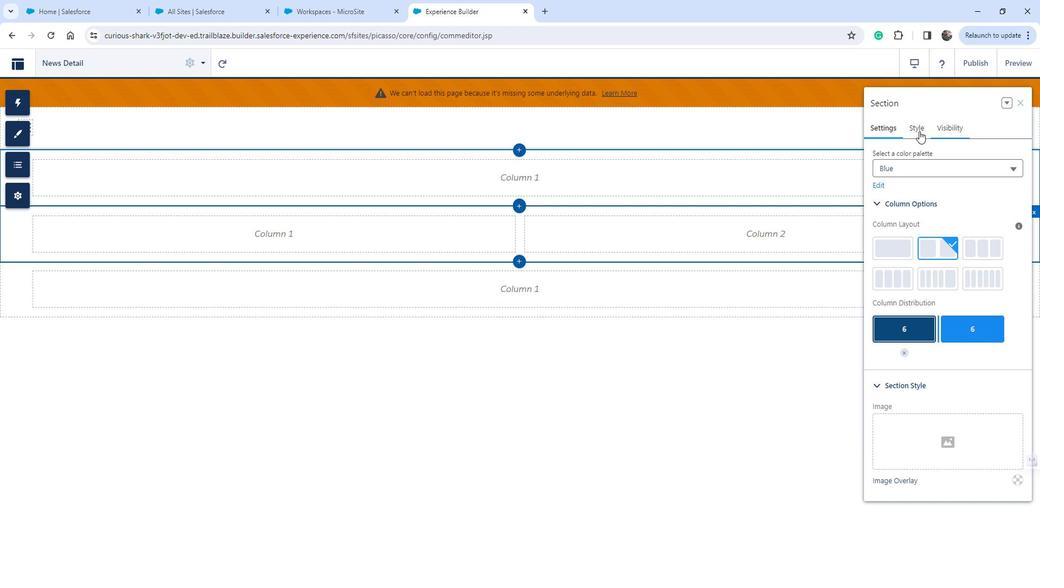 
Action: Mouse pressed left at (925, 133)
Screenshot: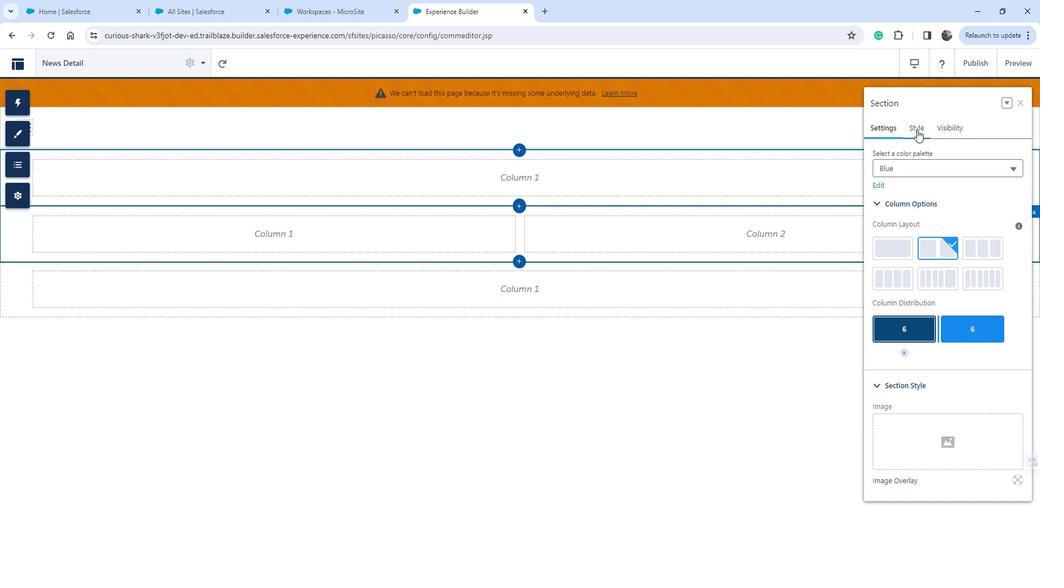 
Action: Mouse moved to (956, 125)
Screenshot: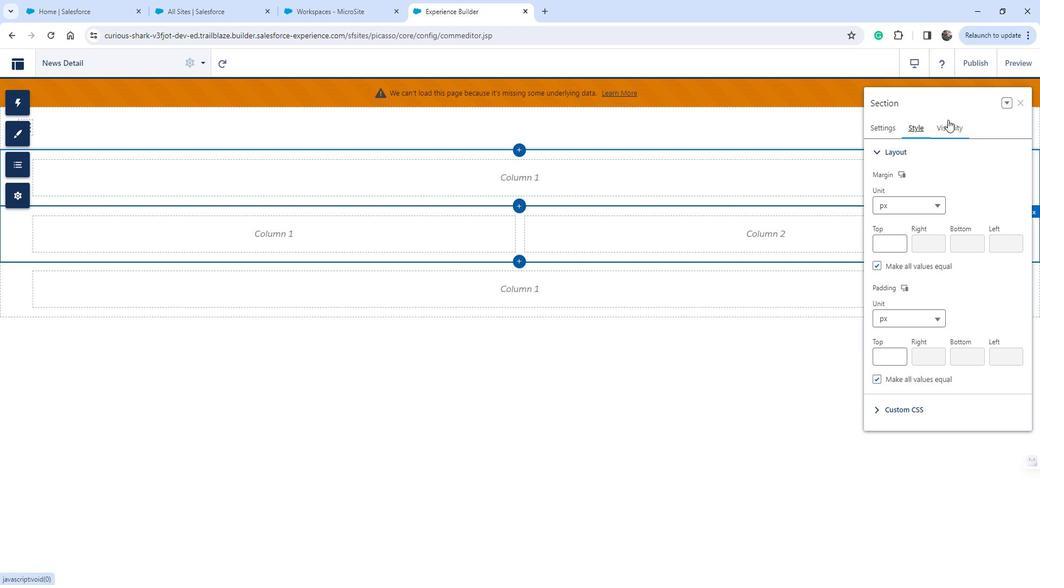 
Action: Mouse pressed left at (956, 125)
Screenshot: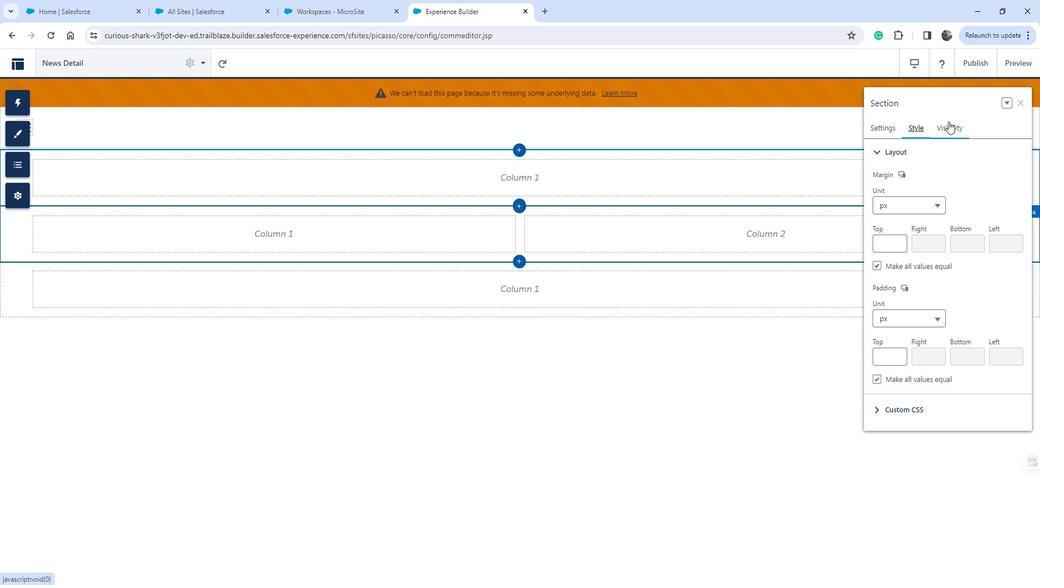 
Action: Mouse moved to (895, 132)
Screenshot: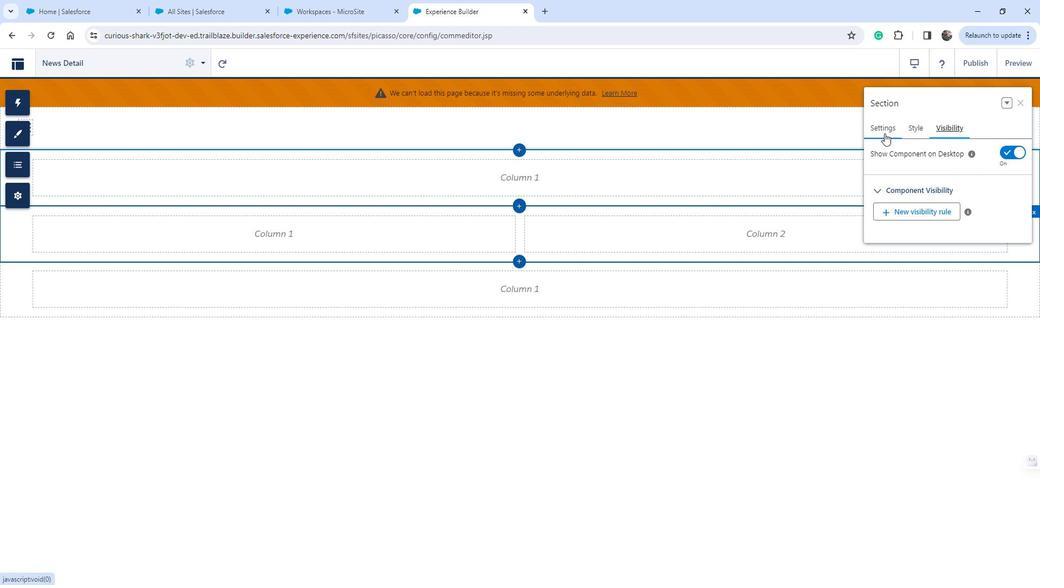 
Action: Mouse pressed left at (895, 132)
Screenshot: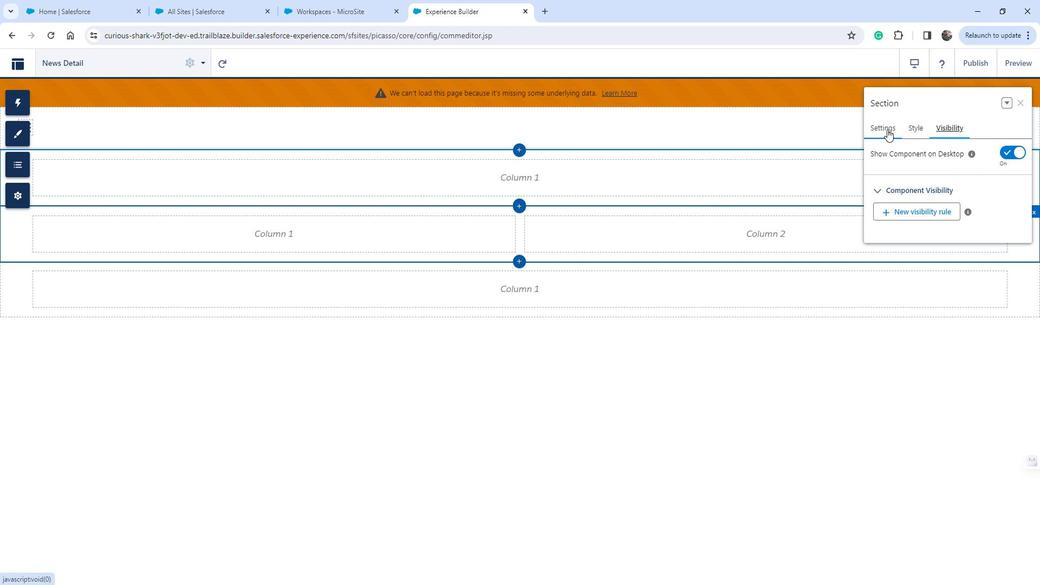 
Action: Mouse moved to (891, 184)
Screenshot: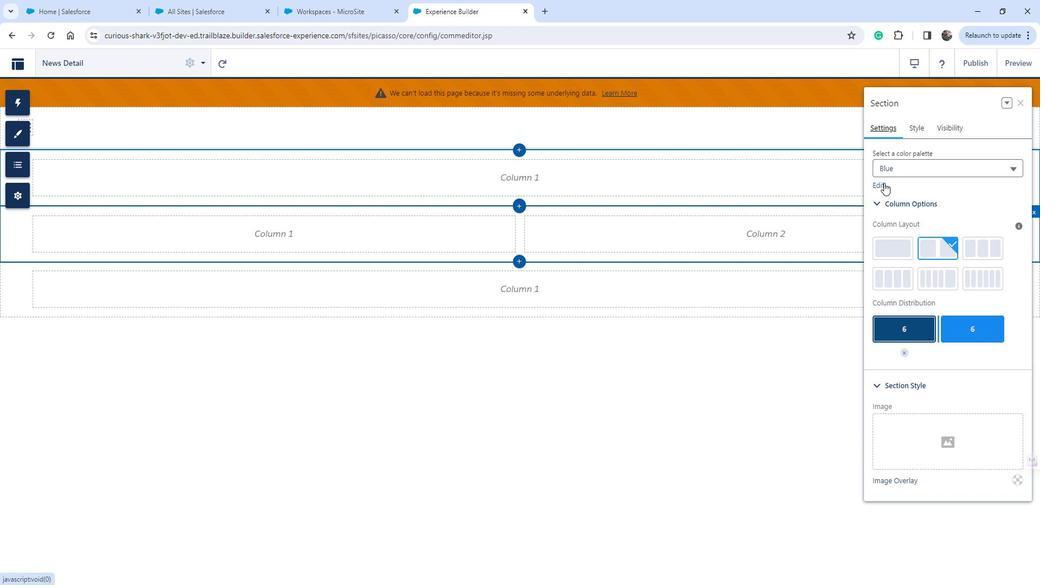 
Action: Mouse pressed left at (891, 184)
Screenshot: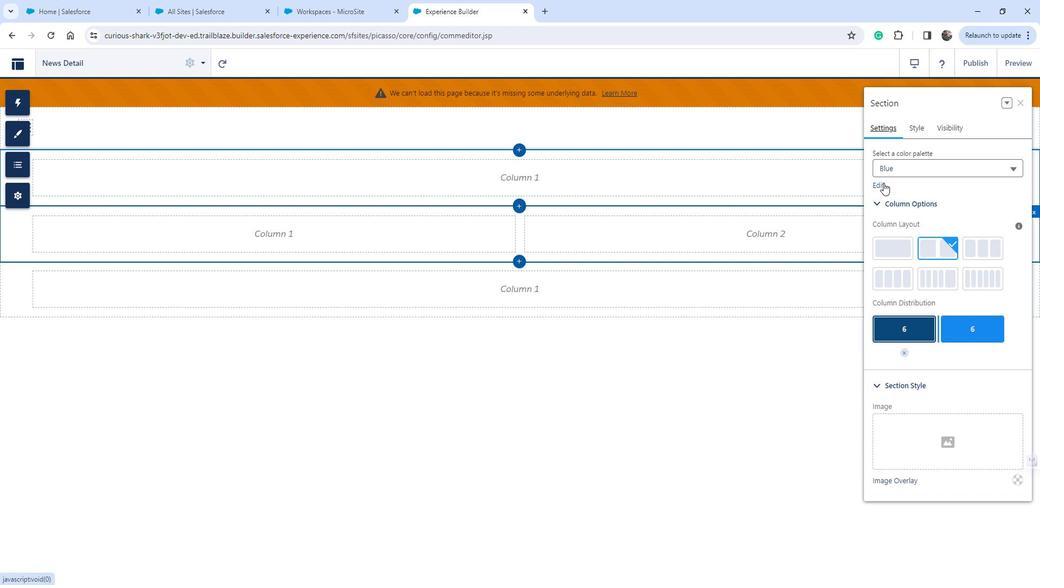 
Action: Mouse moved to (183, 190)
Screenshot: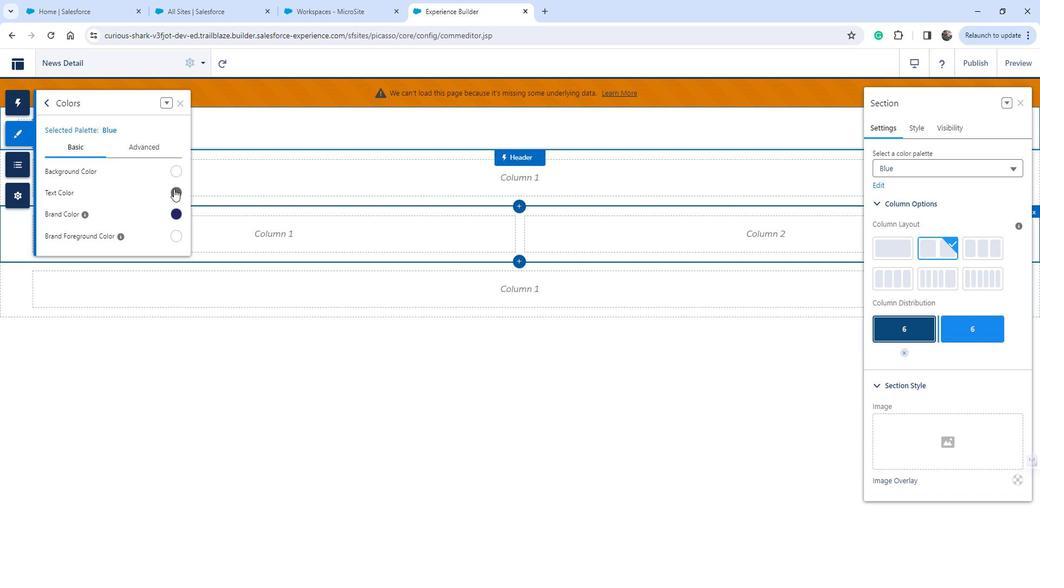 
Action: Mouse pressed left at (183, 190)
Screenshot: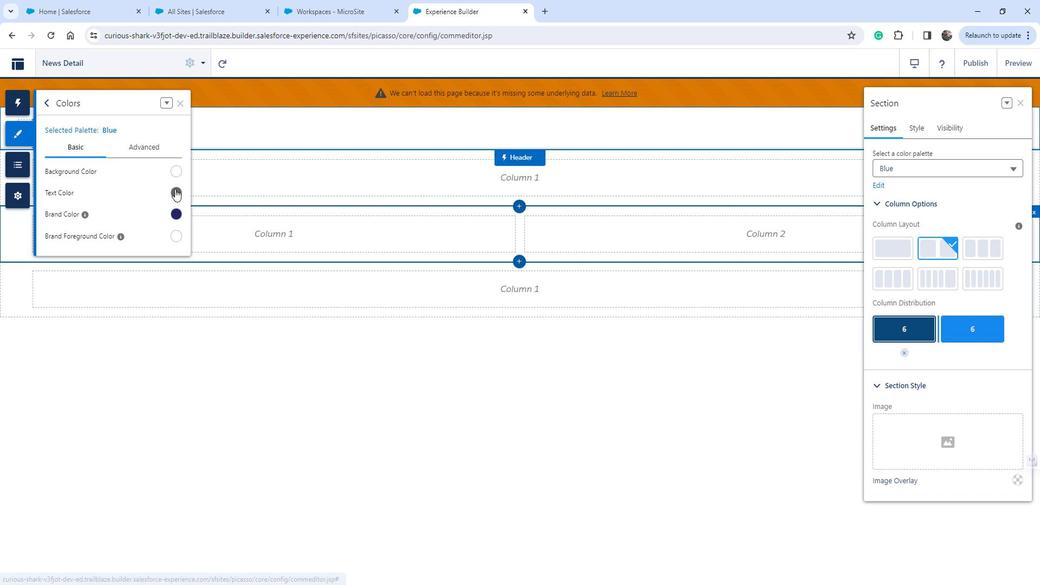 
Action: Mouse moved to (92, 250)
Screenshot: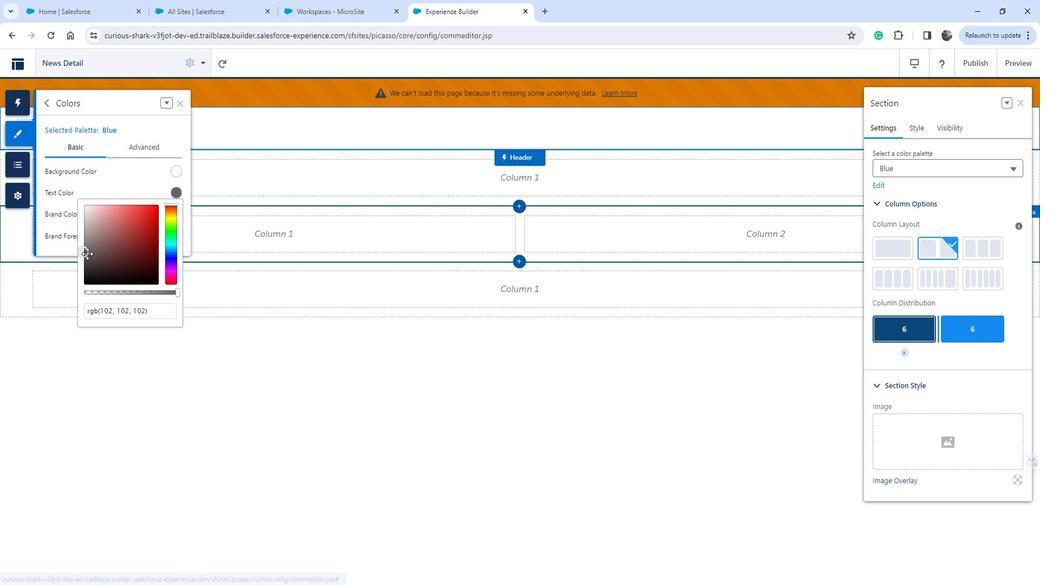 
Action: Mouse pressed left at (92, 250)
Screenshot: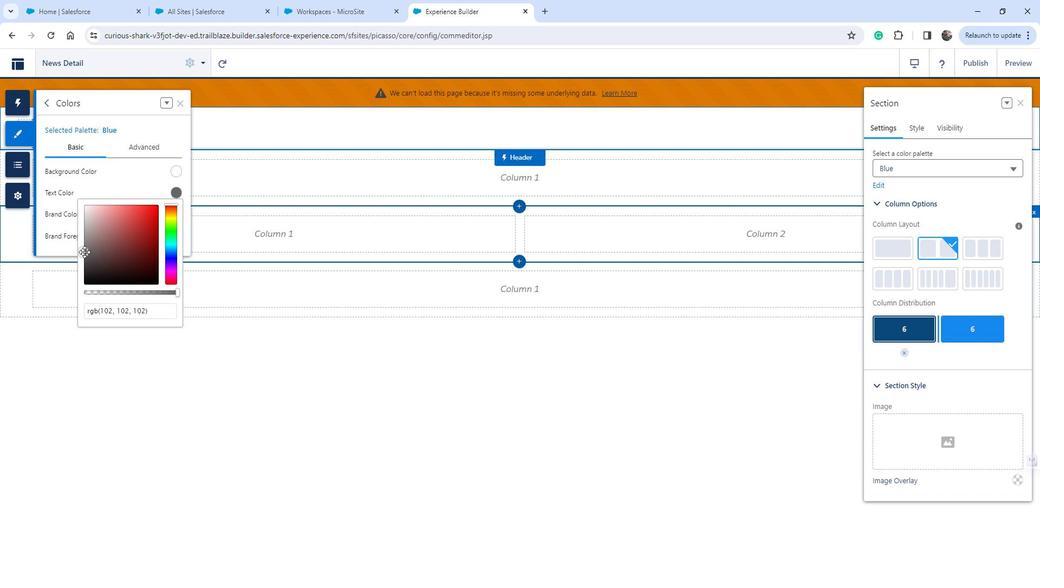 
Action: Mouse moved to (179, 233)
Screenshot: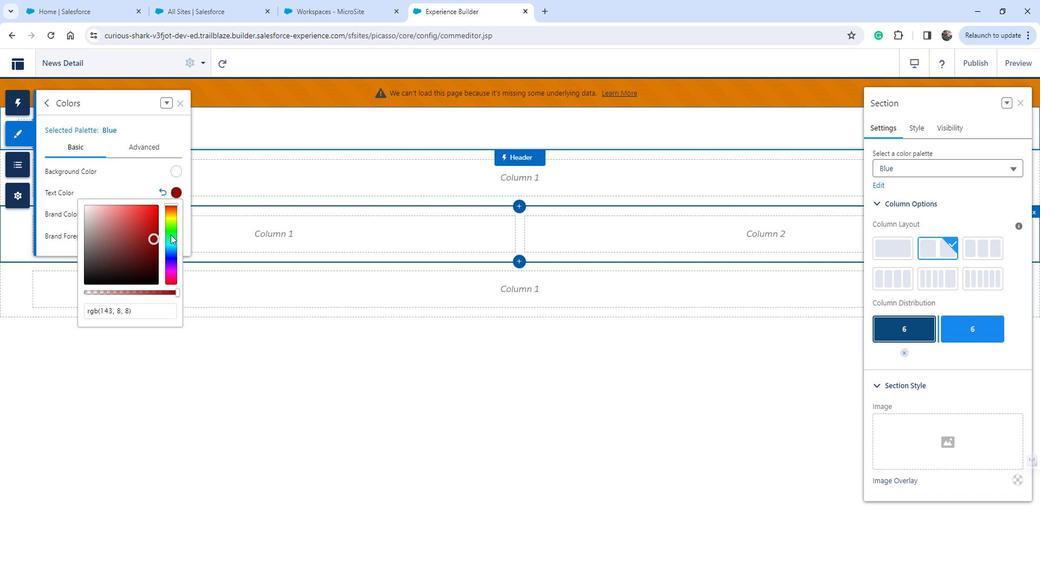 
Action: Mouse pressed left at (179, 233)
Screenshot: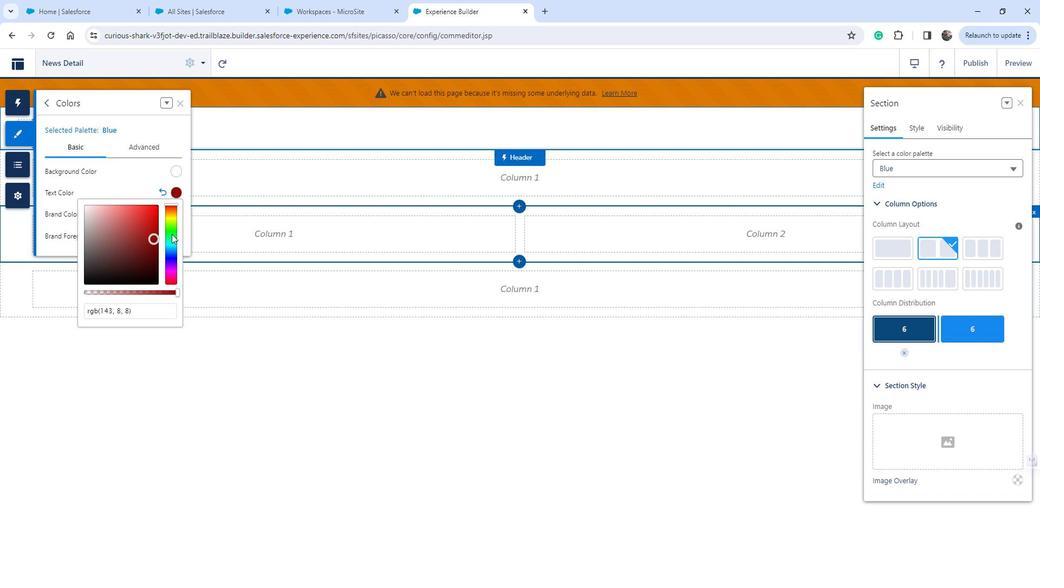 
Action: Mouse moved to (157, 240)
Screenshot: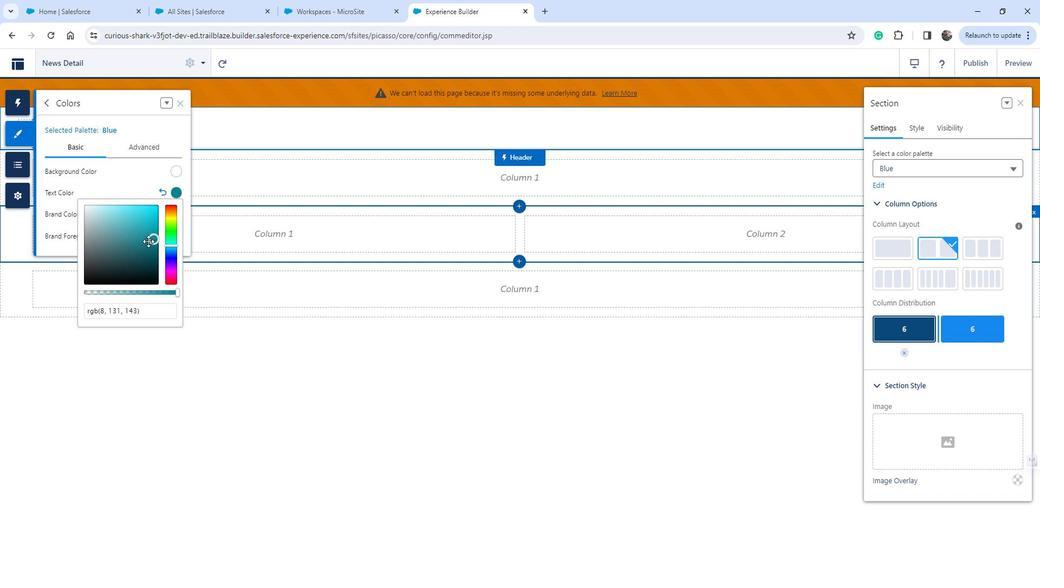 
Action: Mouse pressed left at (157, 240)
Screenshot: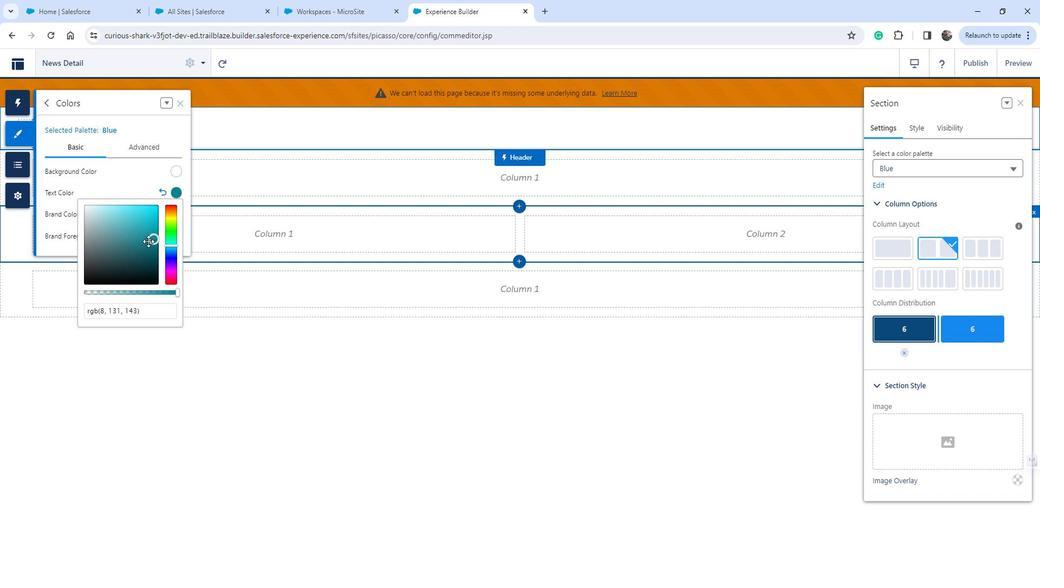
Action: Mouse moved to (148, 170)
Screenshot: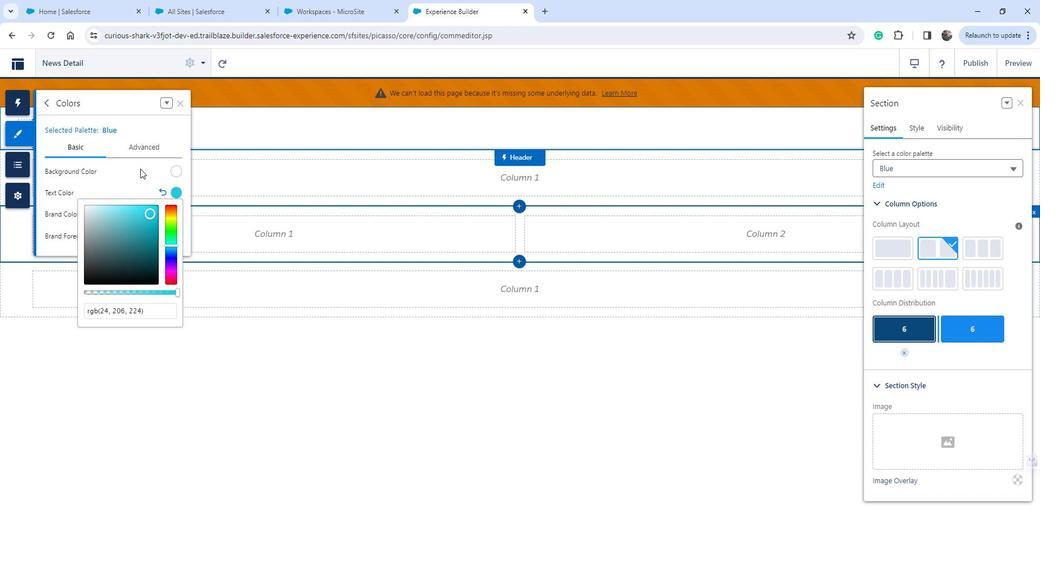 
Action: Mouse pressed left at (148, 170)
Screenshot: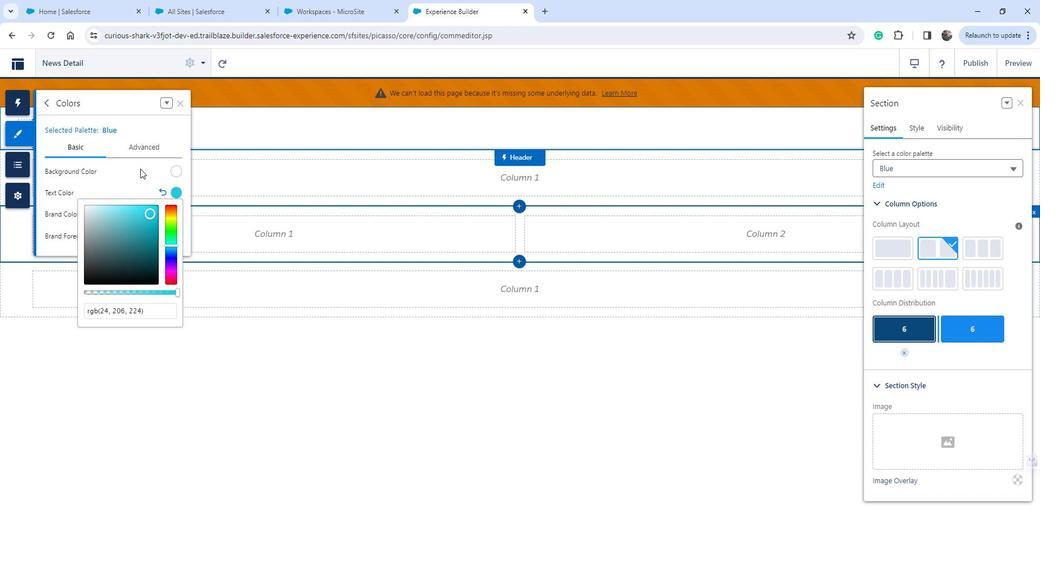 
Action: Mouse moved to (187, 109)
Screenshot: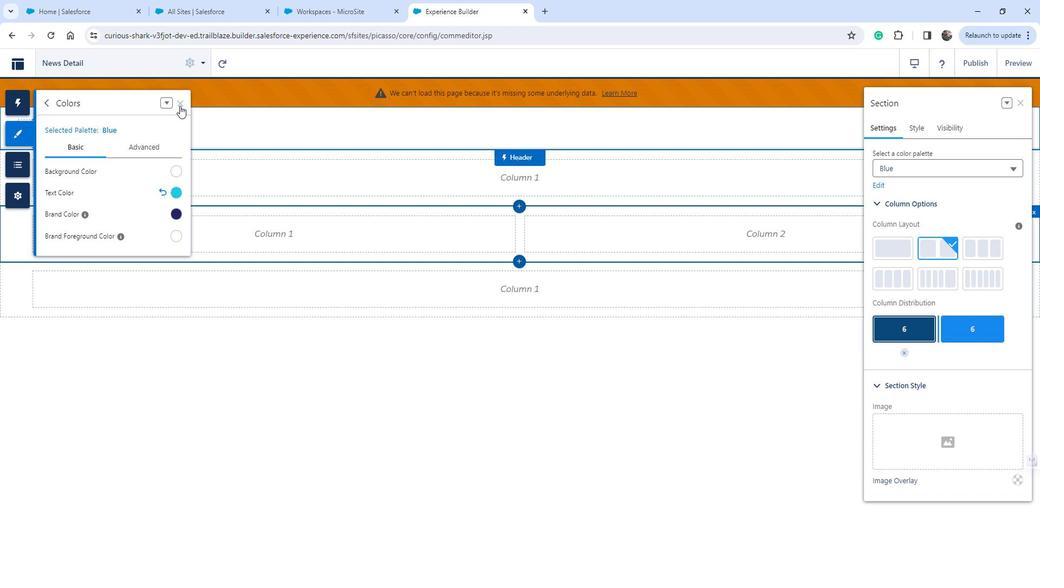 
